 Task: Create a due date automation trigger when advanced on, on the tuesday of the week a card is due add fields with custom field "Resume" set to a date more than 1 days ago at 11:00 AM.
Action: Mouse moved to (1213, 94)
Screenshot: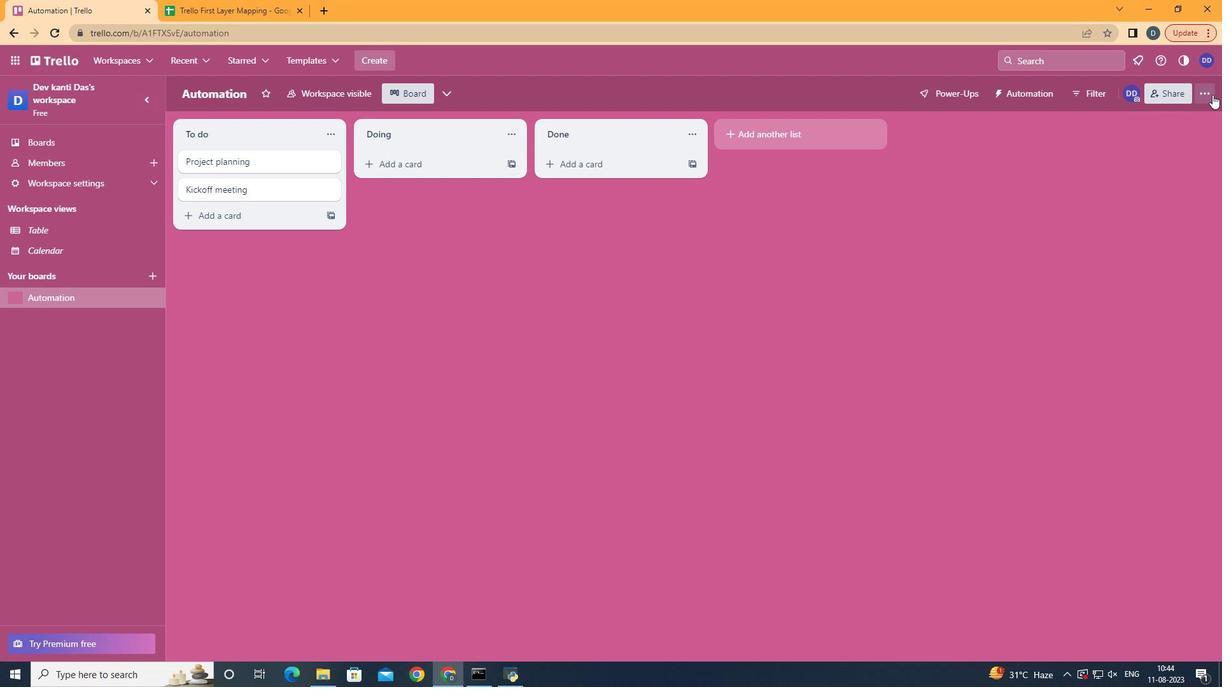 
Action: Mouse pressed left at (1213, 94)
Screenshot: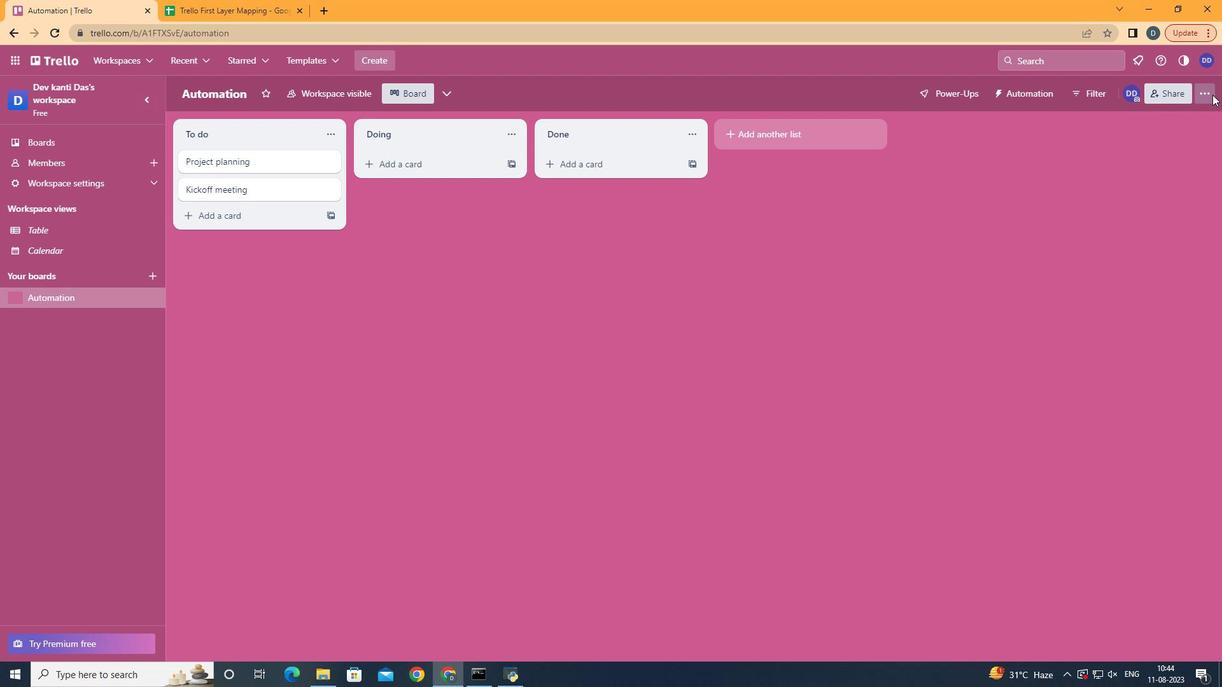 
Action: Mouse moved to (1118, 260)
Screenshot: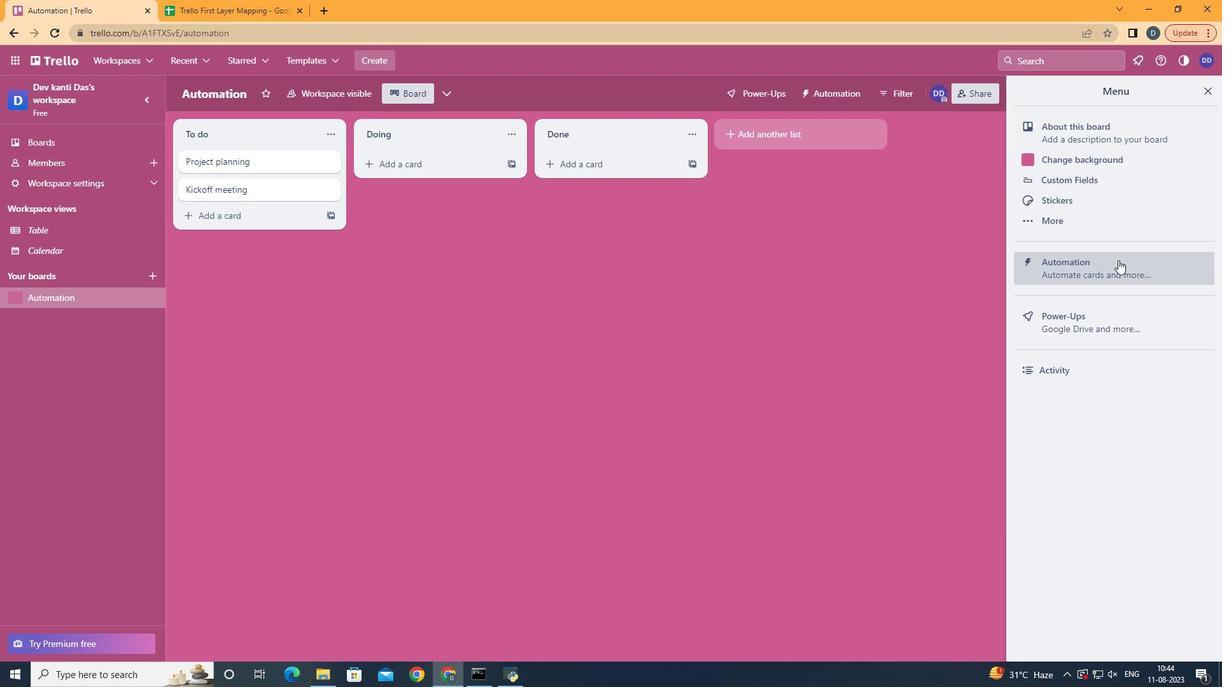 
Action: Mouse pressed left at (1118, 260)
Screenshot: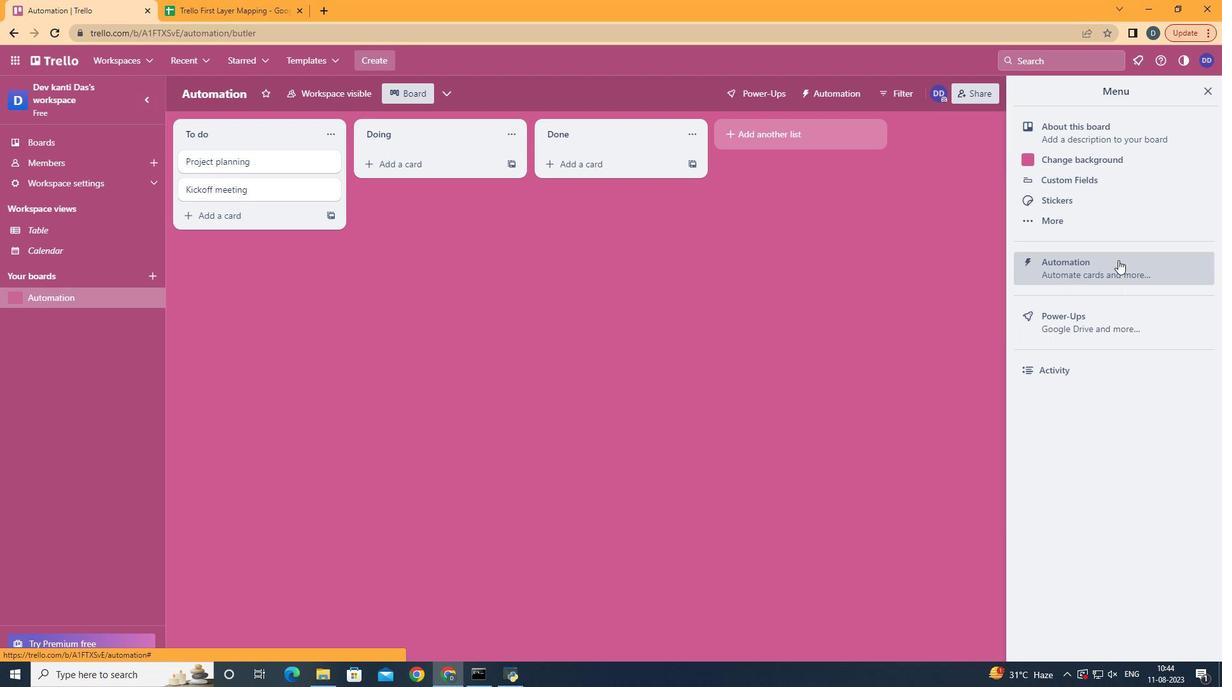
Action: Mouse moved to (236, 261)
Screenshot: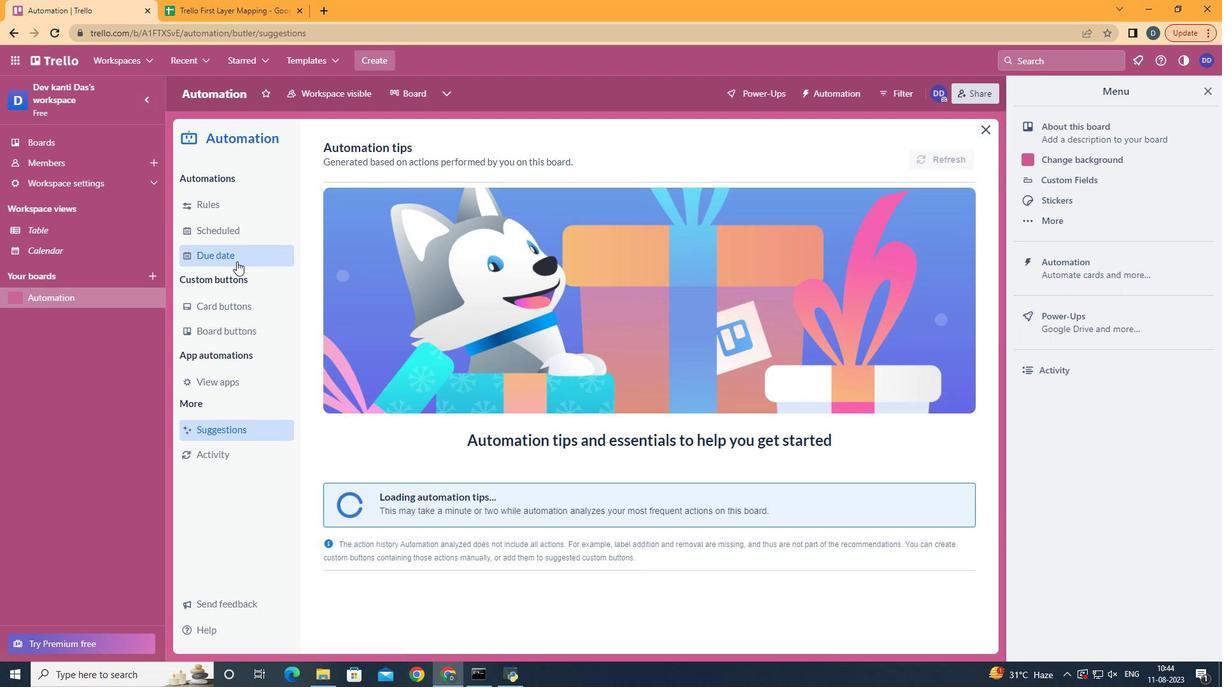
Action: Mouse pressed left at (236, 261)
Screenshot: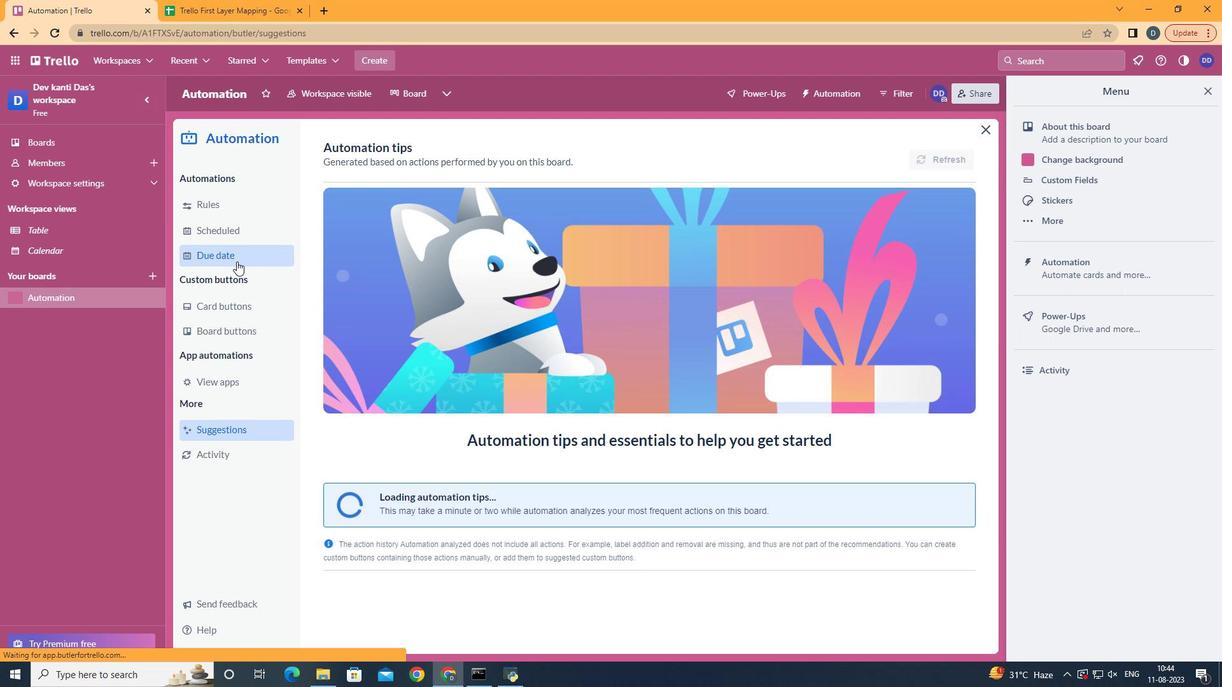 
Action: Mouse moved to (880, 149)
Screenshot: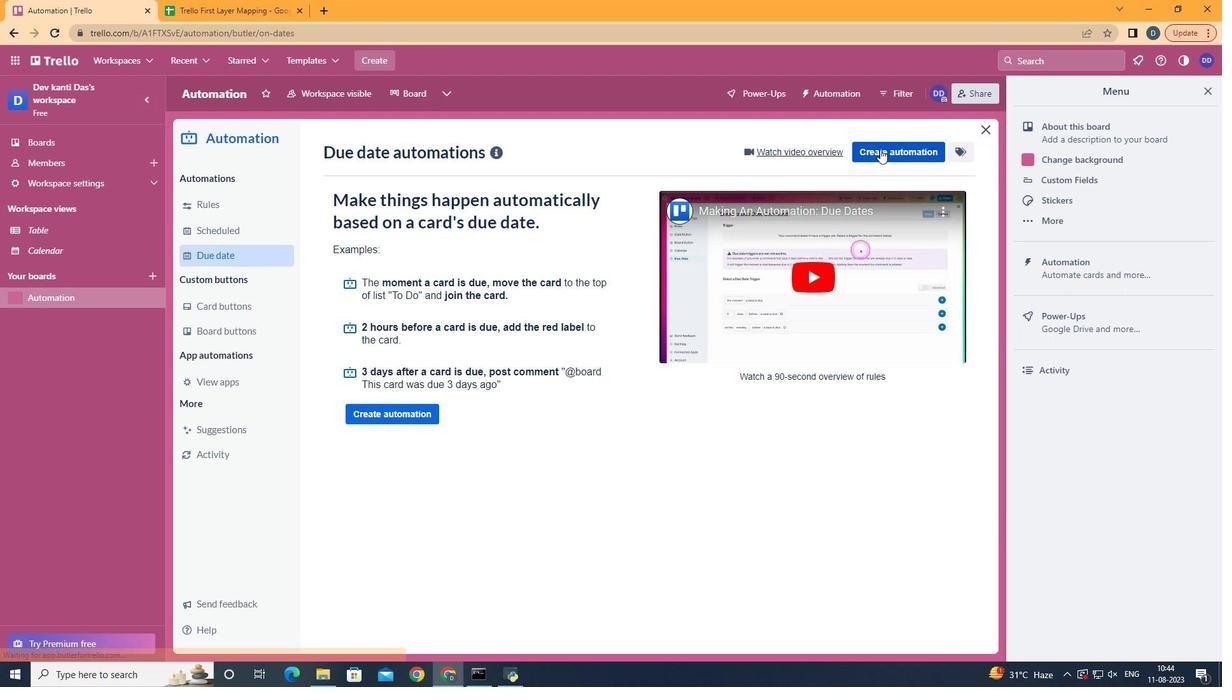 
Action: Mouse pressed left at (880, 149)
Screenshot: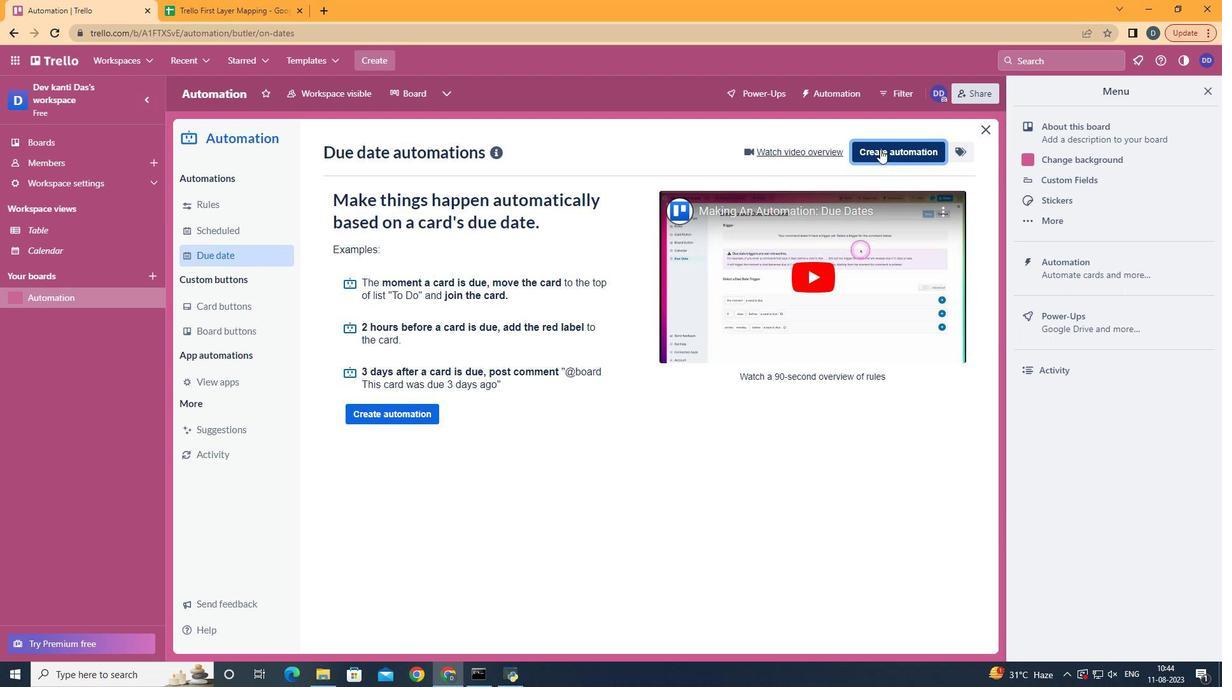 
Action: Mouse moved to (691, 273)
Screenshot: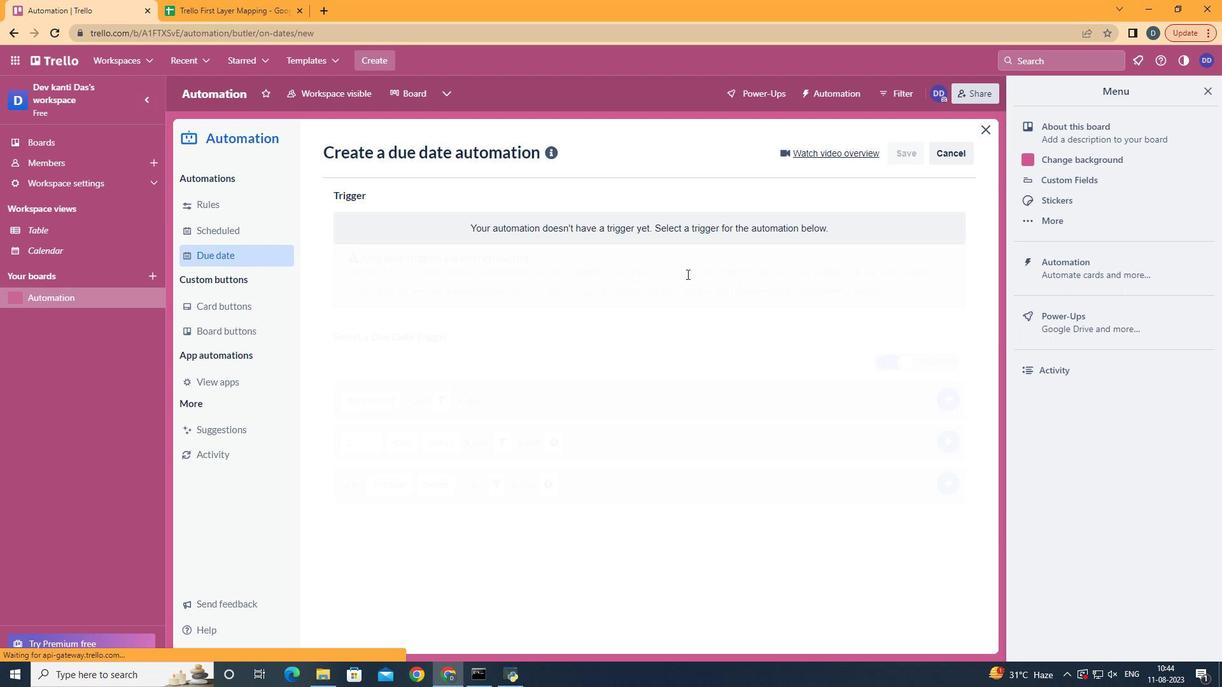 
Action: Mouse pressed left at (691, 273)
Screenshot: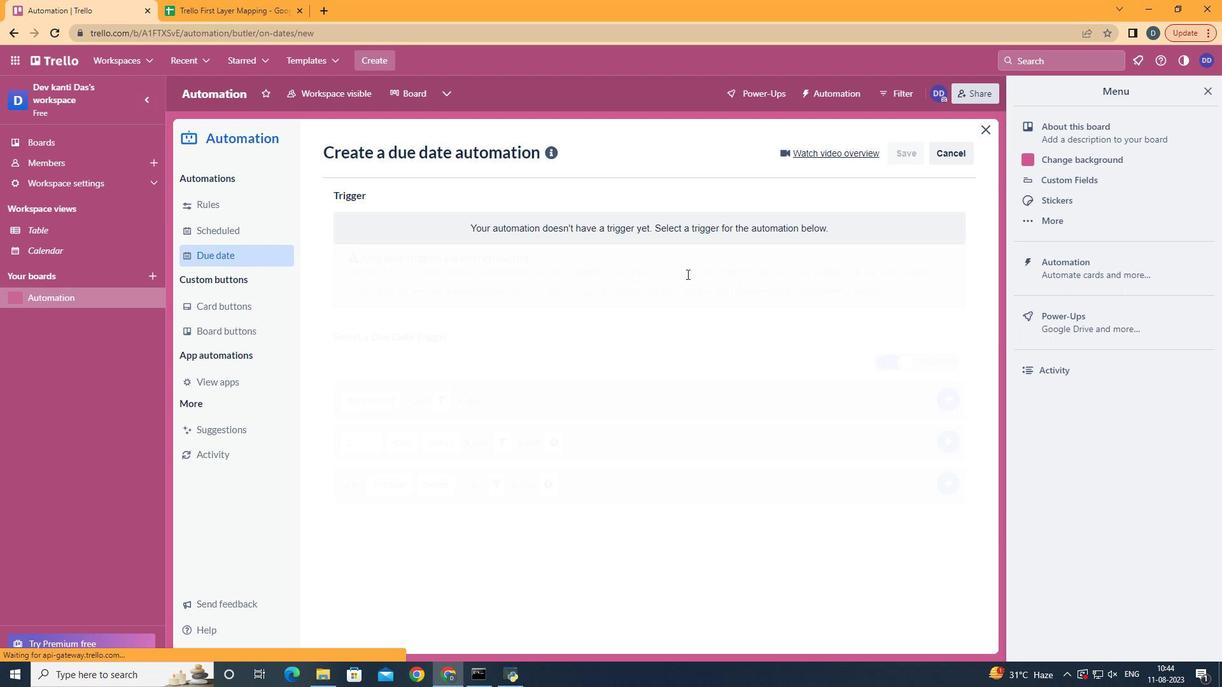 
Action: Mouse moved to (410, 354)
Screenshot: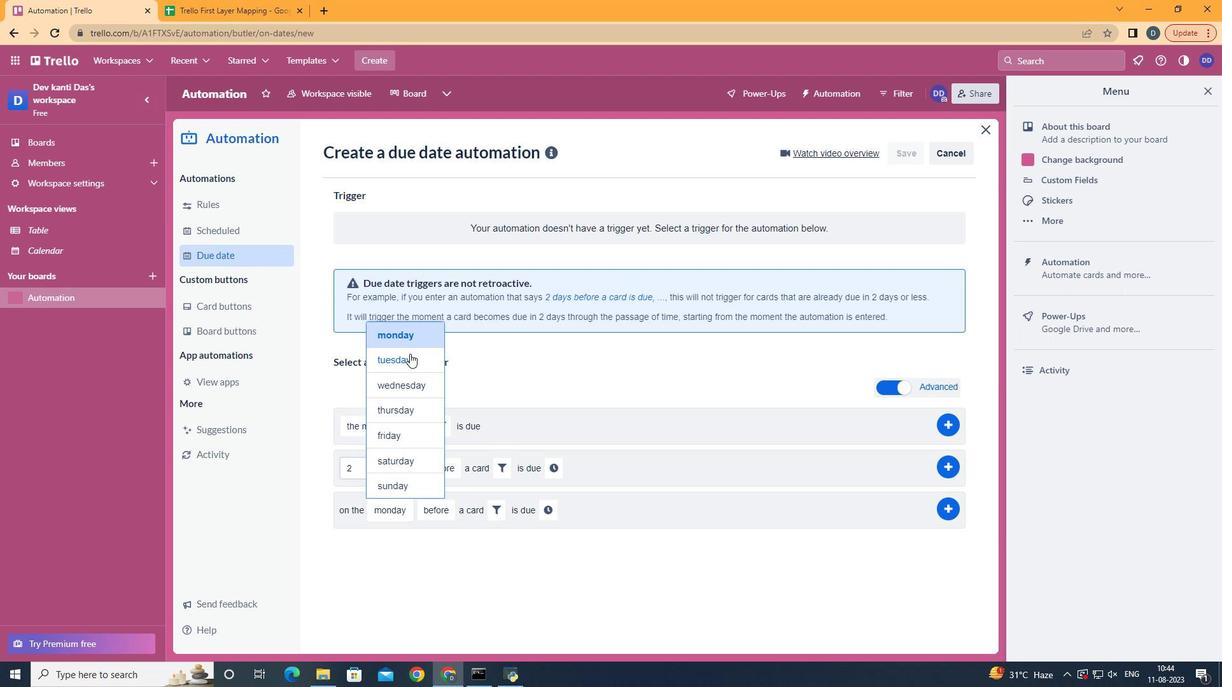
Action: Mouse pressed left at (410, 354)
Screenshot: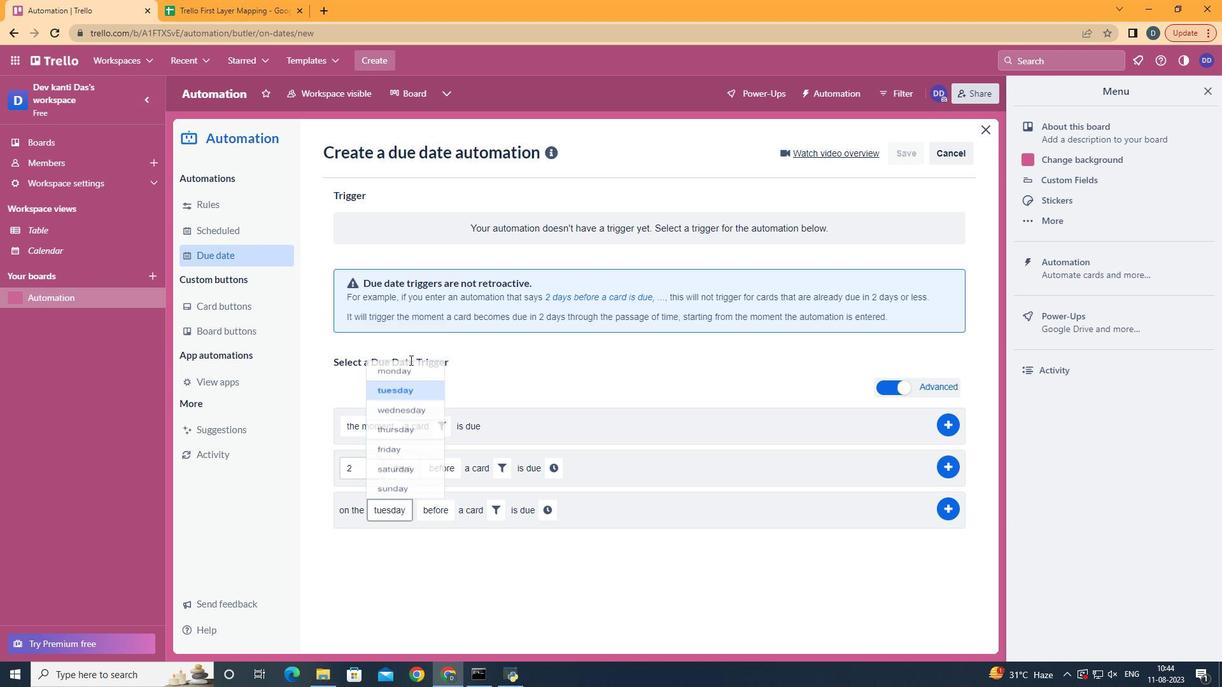 
Action: Mouse moved to (445, 582)
Screenshot: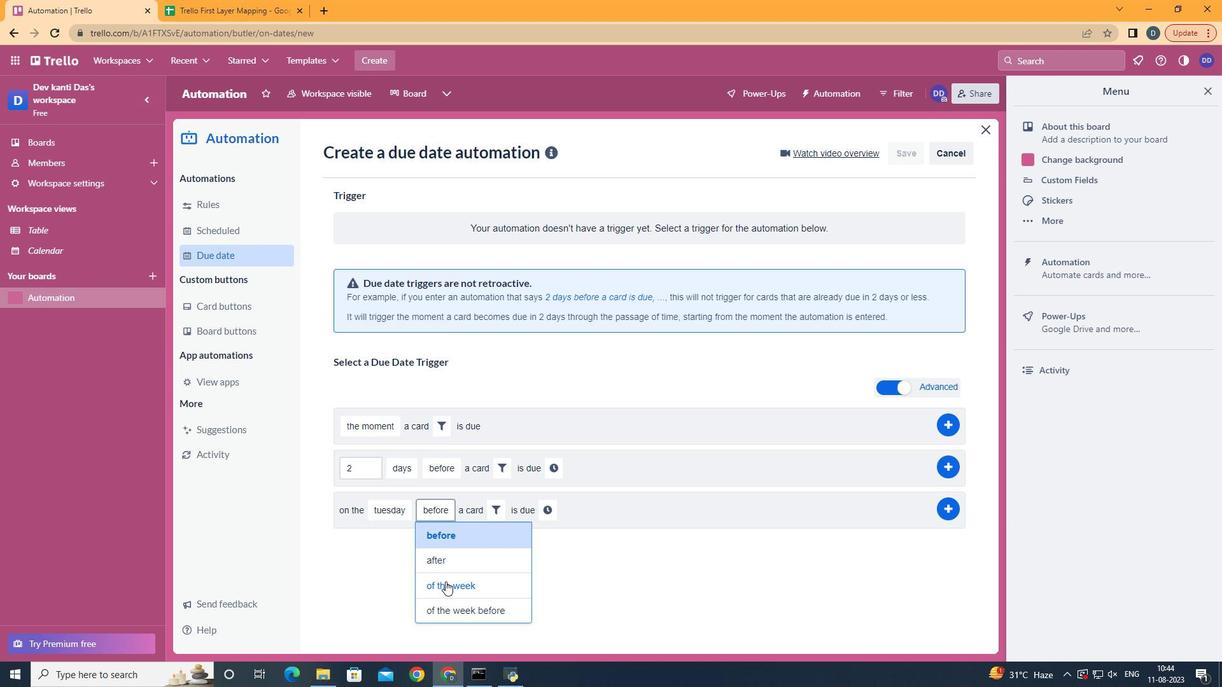 
Action: Mouse pressed left at (445, 582)
Screenshot: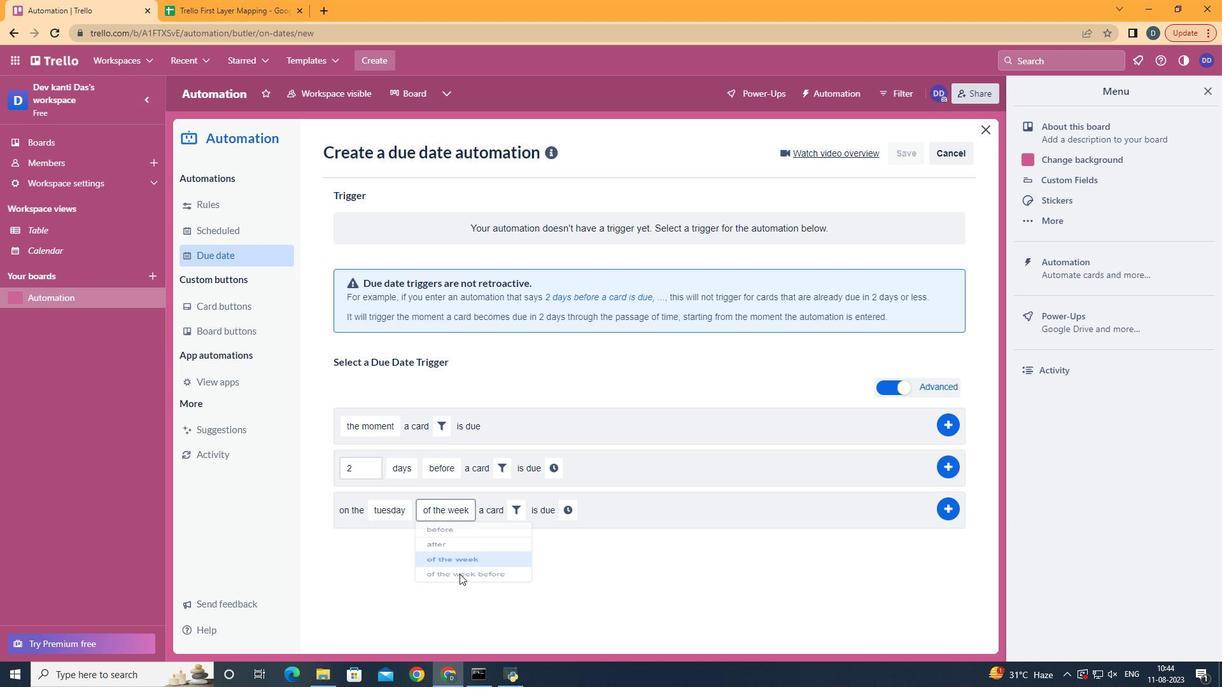 
Action: Mouse moved to (511, 505)
Screenshot: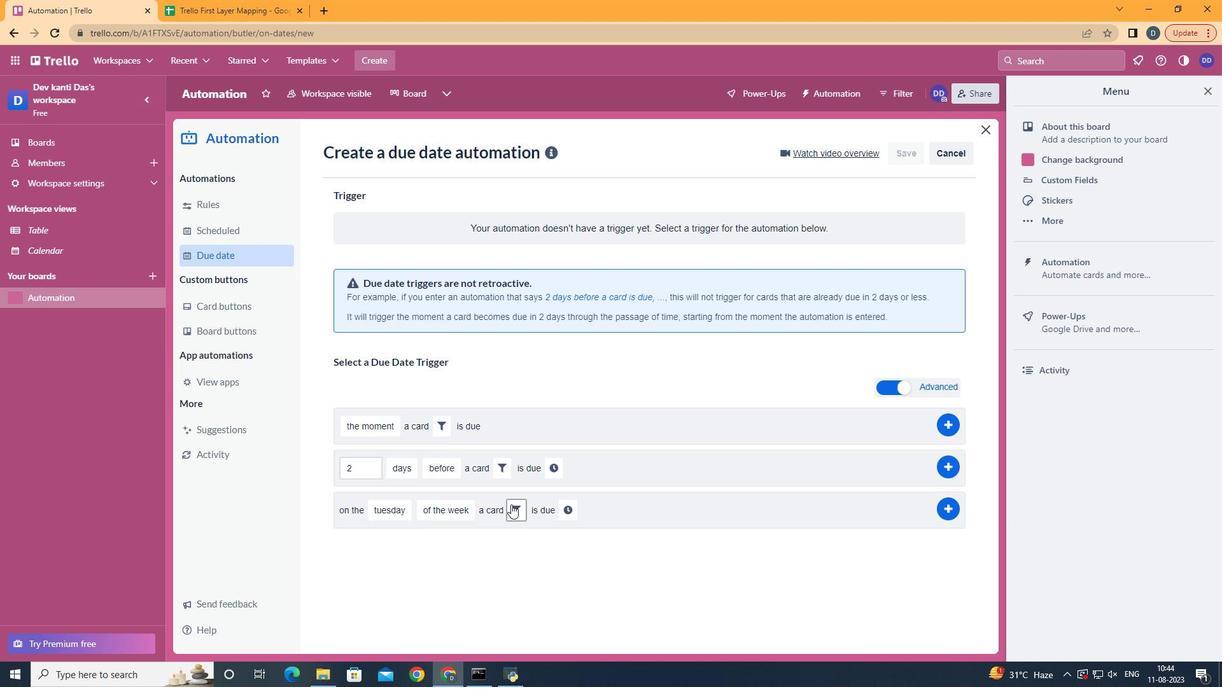 
Action: Mouse pressed left at (511, 505)
Screenshot: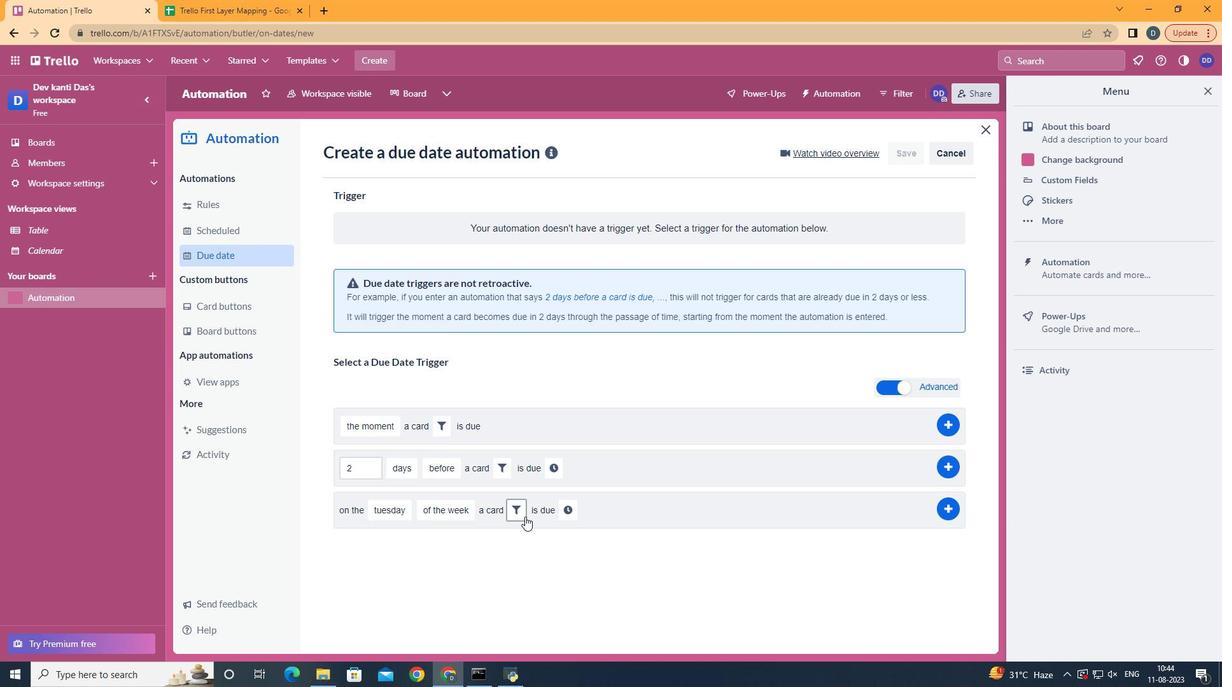 
Action: Mouse moved to (732, 545)
Screenshot: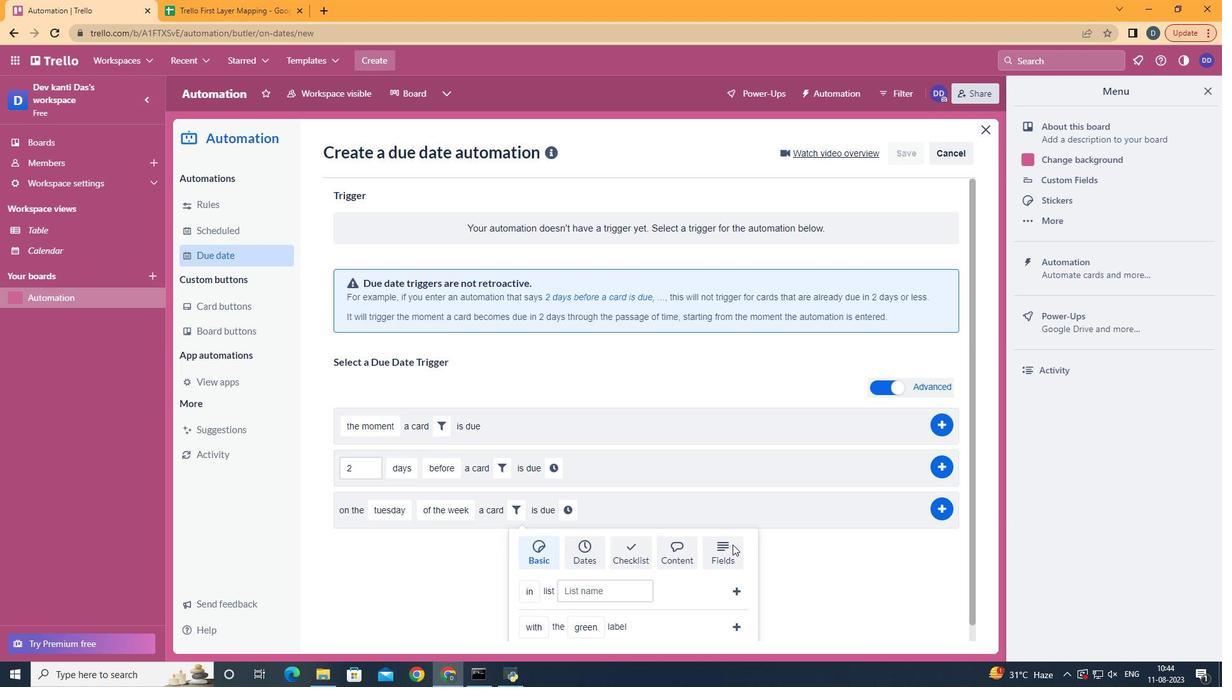 
Action: Mouse pressed left at (732, 545)
Screenshot: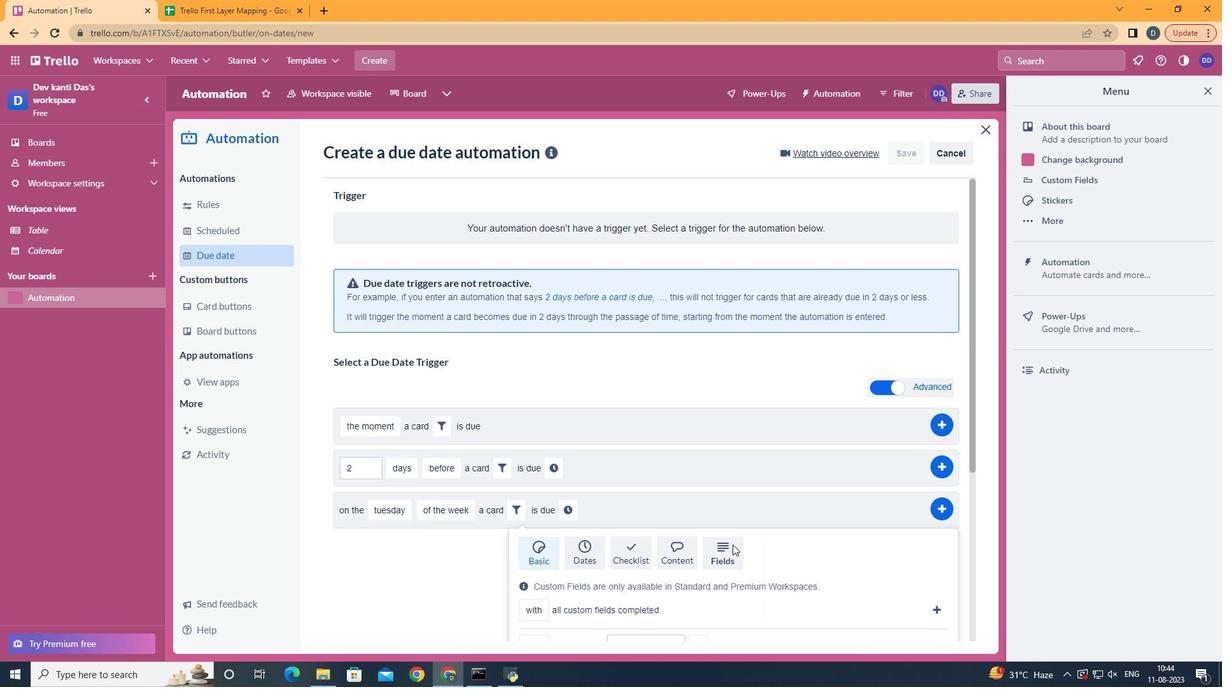 
Action: Mouse moved to (732, 545)
Screenshot: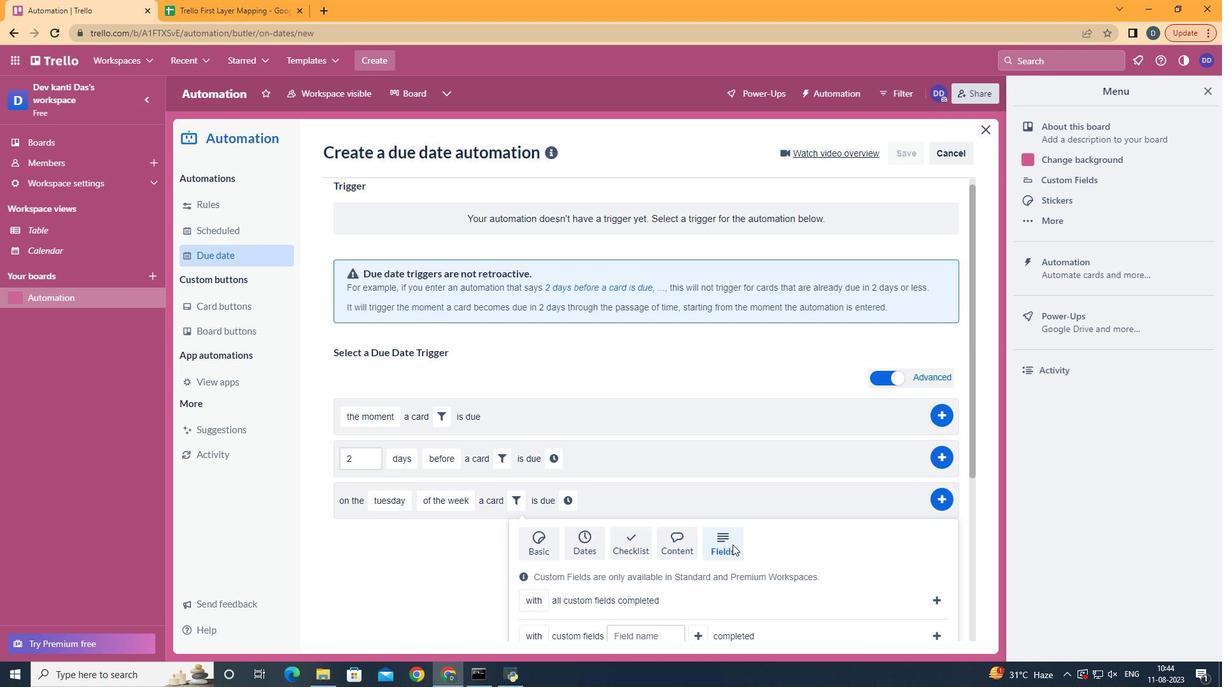 
Action: Mouse scrolled (732, 544) with delta (0, 0)
Screenshot: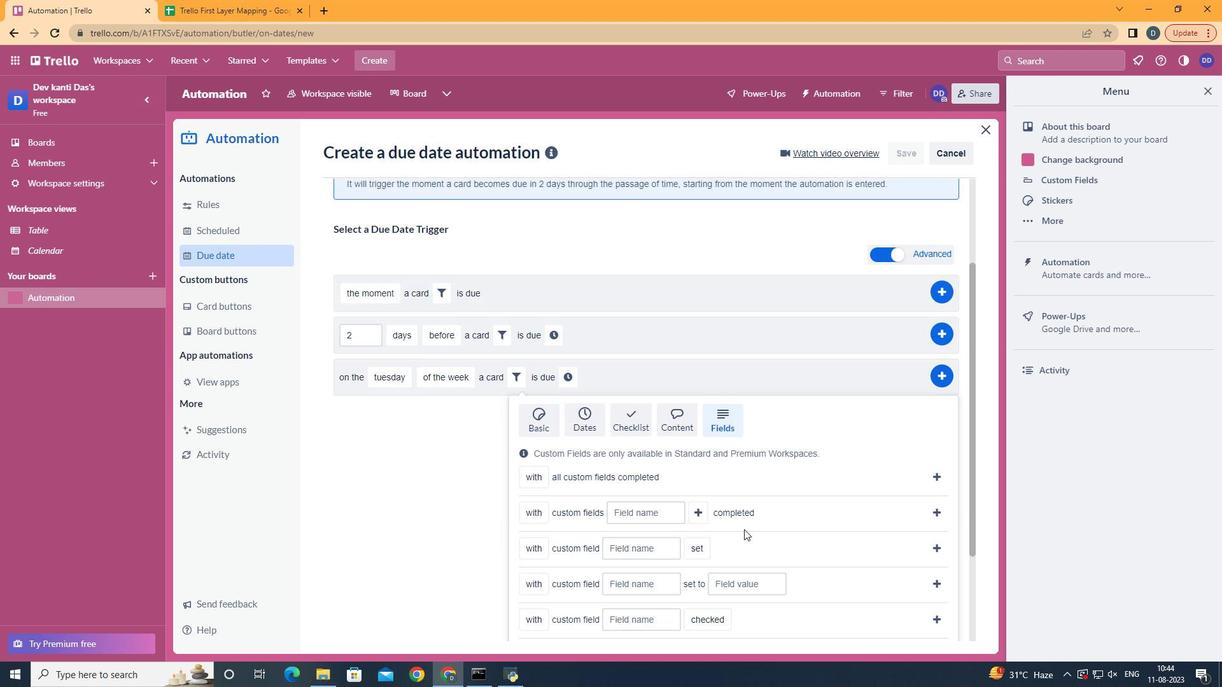 
Action: Mouse scrolled (732, 544) with delta (0, 0)
Screenshot: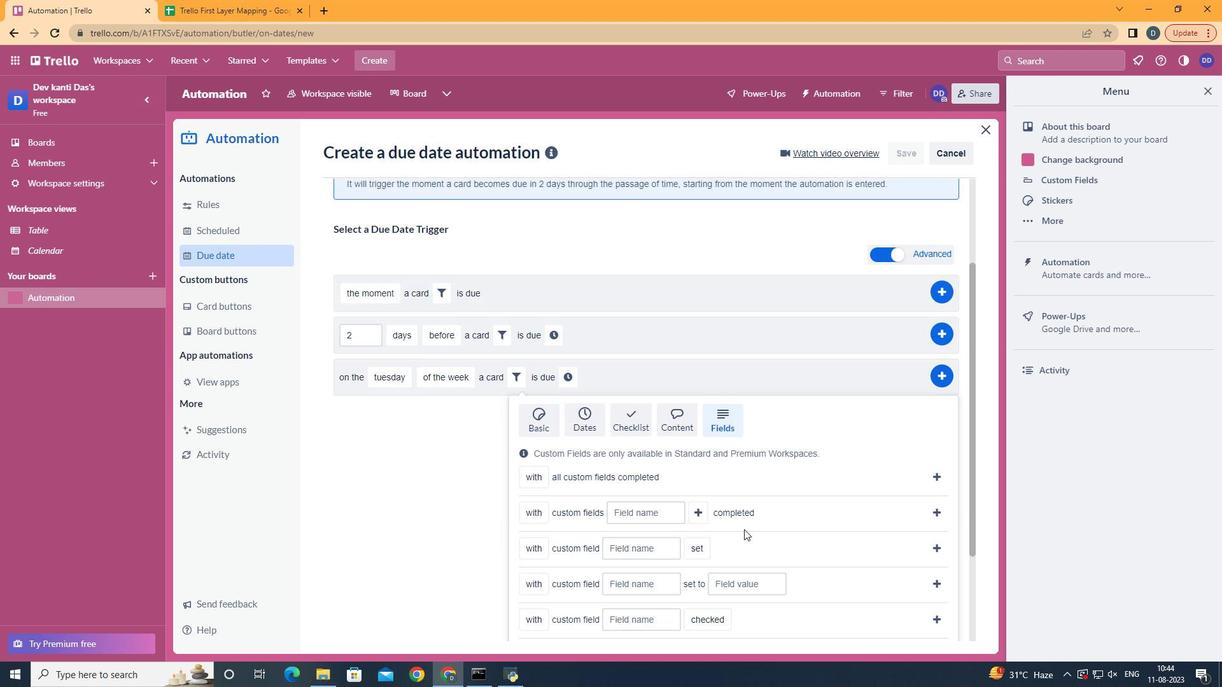
Action: Mouse scrolled (732, 544) with delta (0, 0)
Screenshot: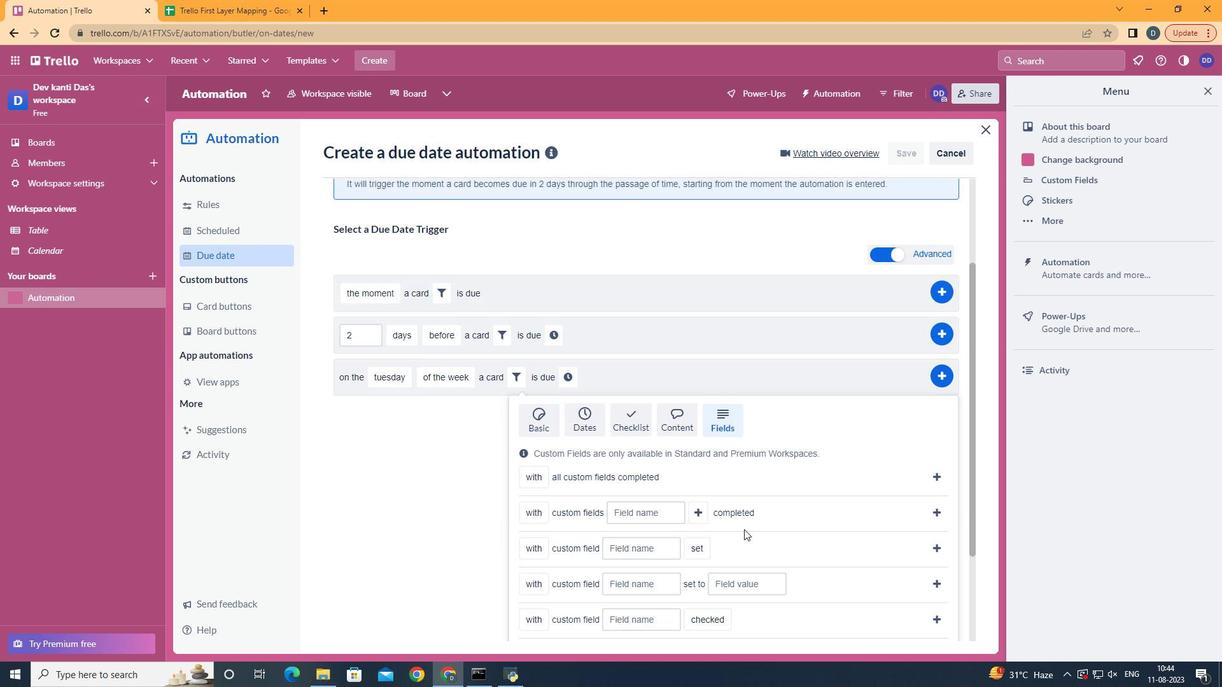 
Action: Mouse scrolled (732, 544) with delta (0, 0)
Screenshot: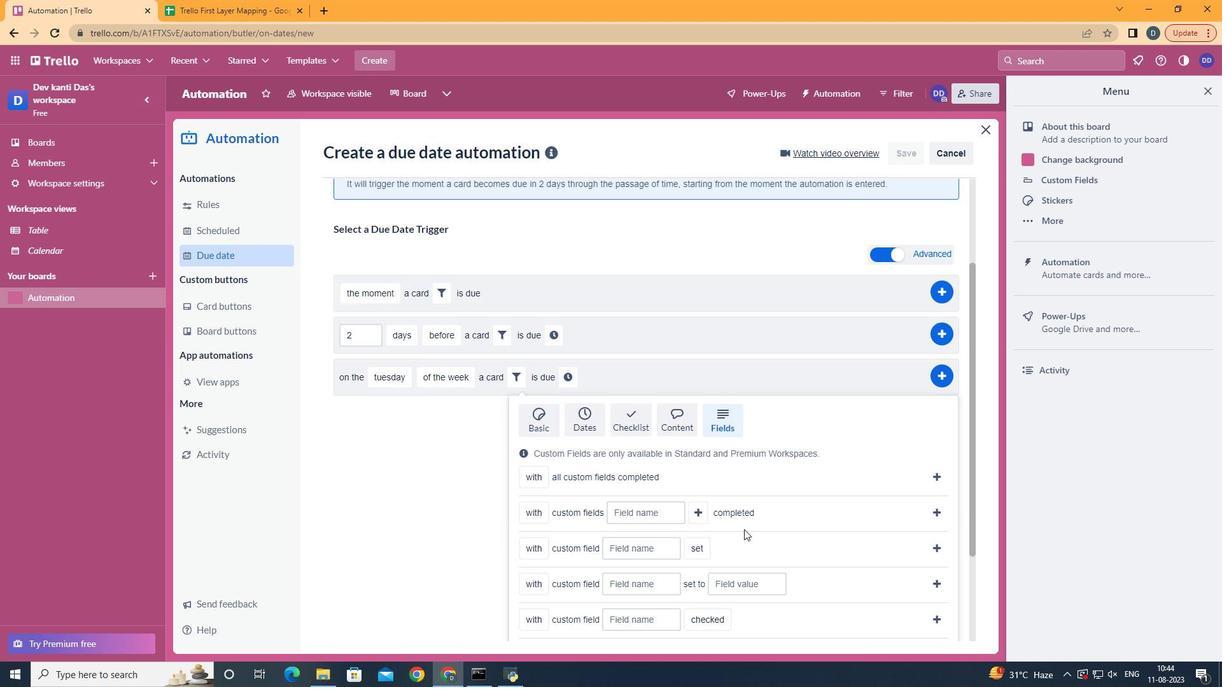 
Action: Mouse scrolled (732, 544) with delta (0, 0)
Screenshot: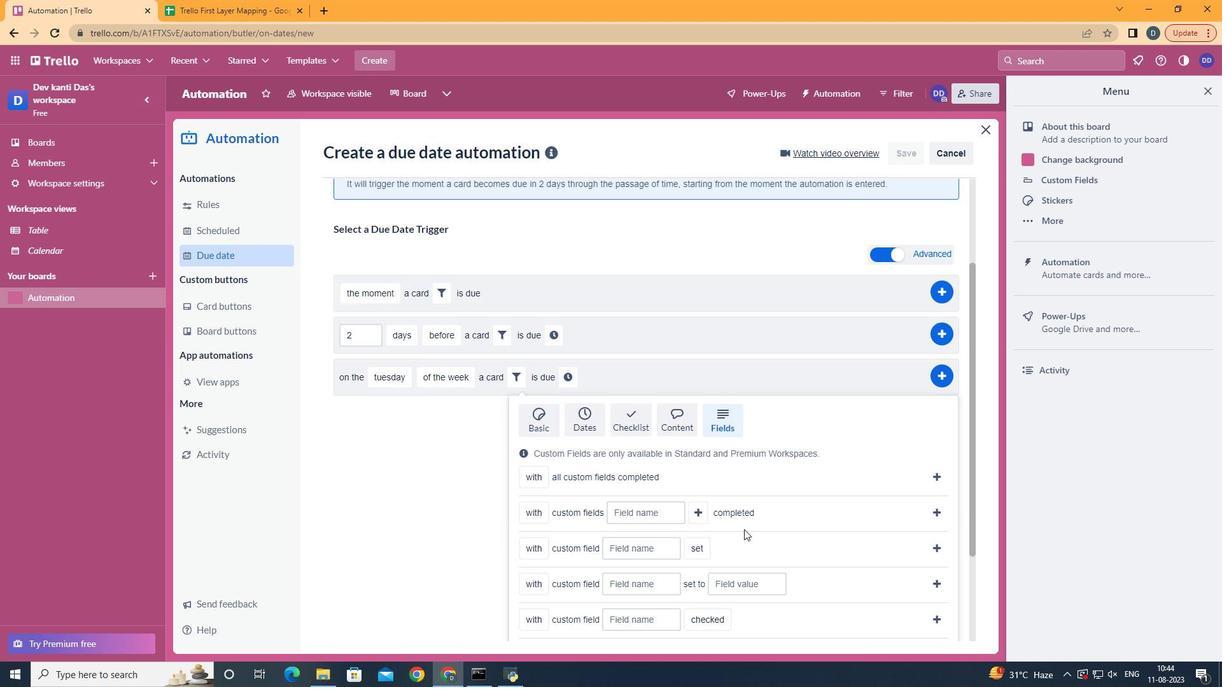 
Action: Mouse scrolled (732, 544) with delta (0, 0)
Screenshot: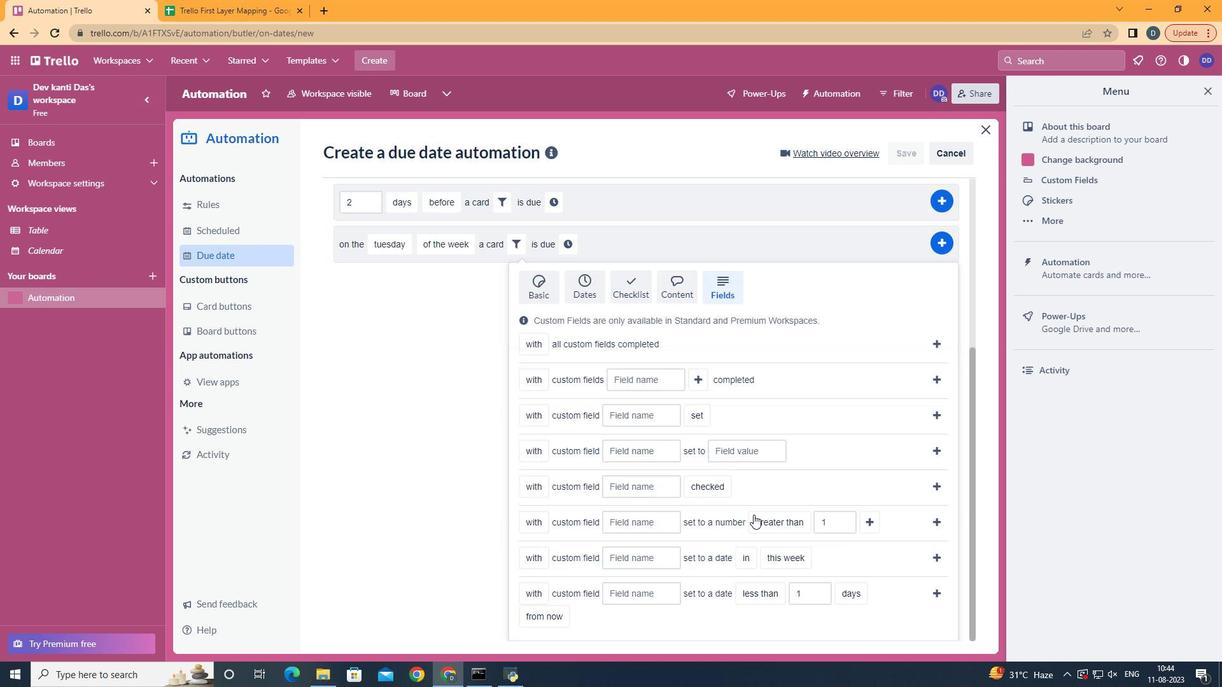 
Action: Mouse moved to (646, 587)
Screenshot: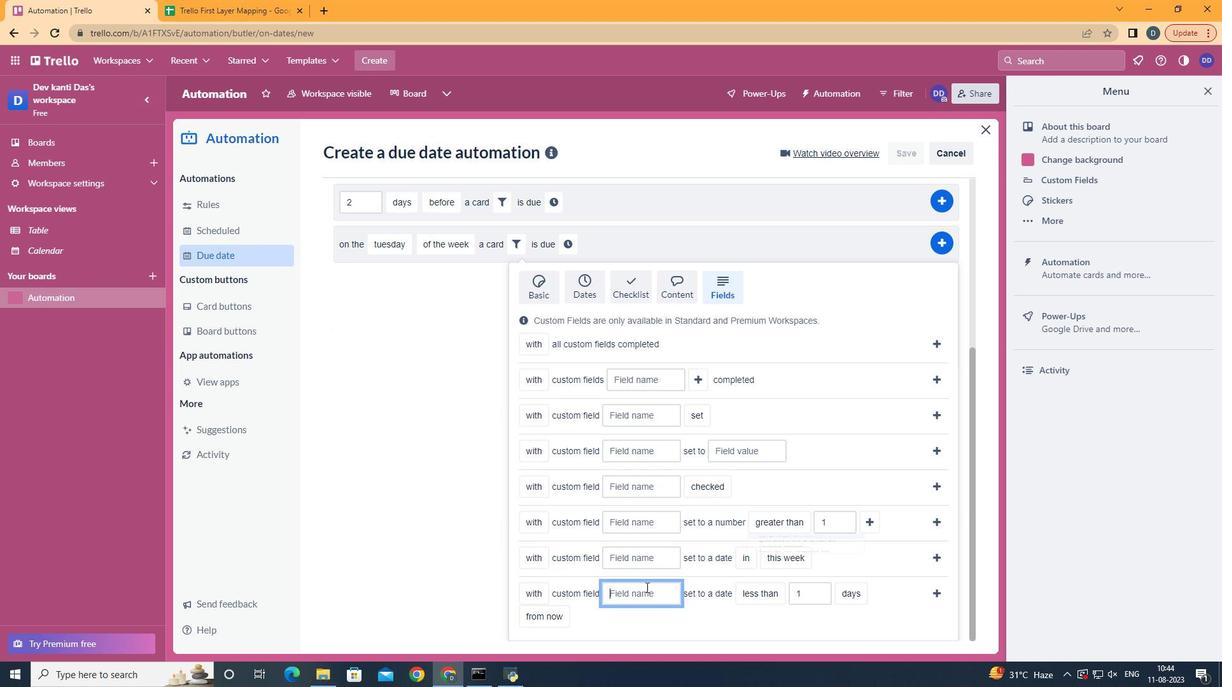 
Action: Mouse pressed left at (646, 587)
Screenshot: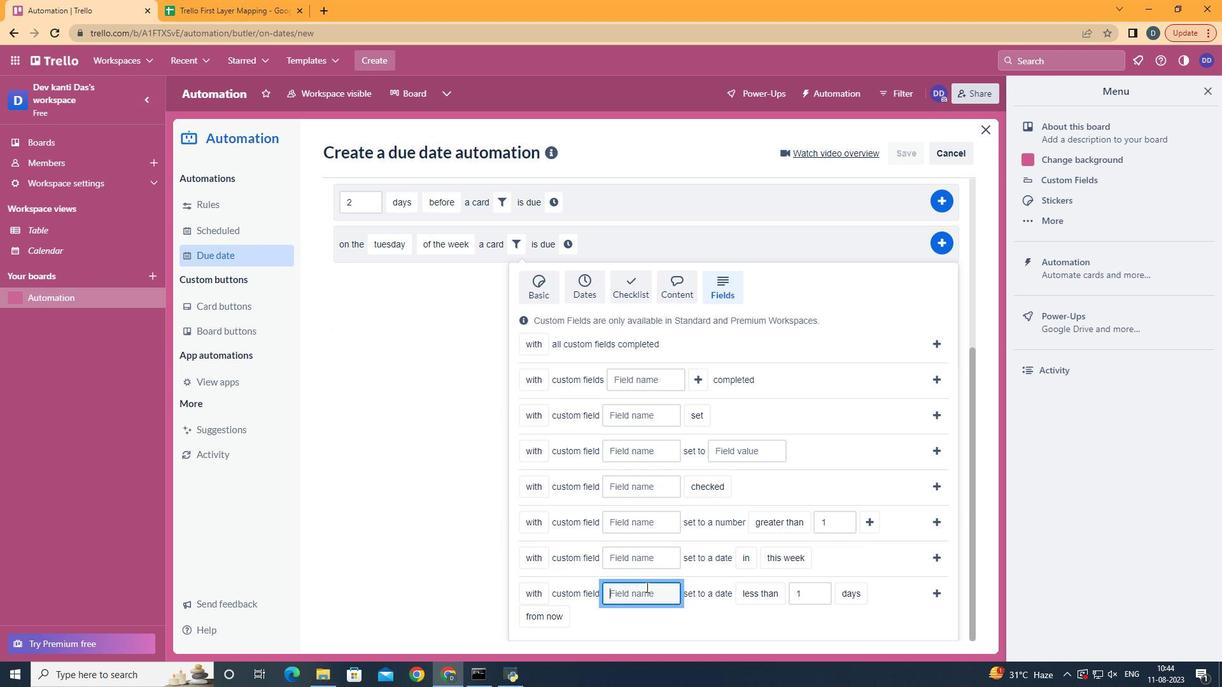 
Action: Key pressed <Key.shift>Resume
Screenshot: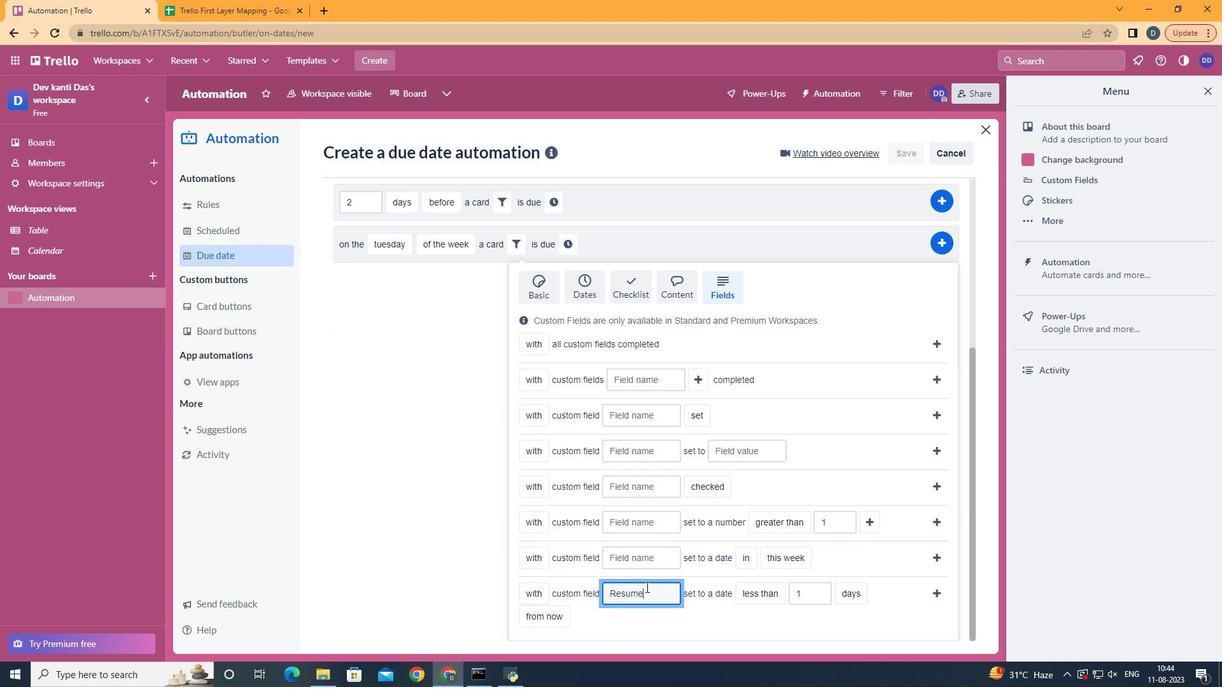 
Action: Mouse moved to (555, 598)
Screenshot: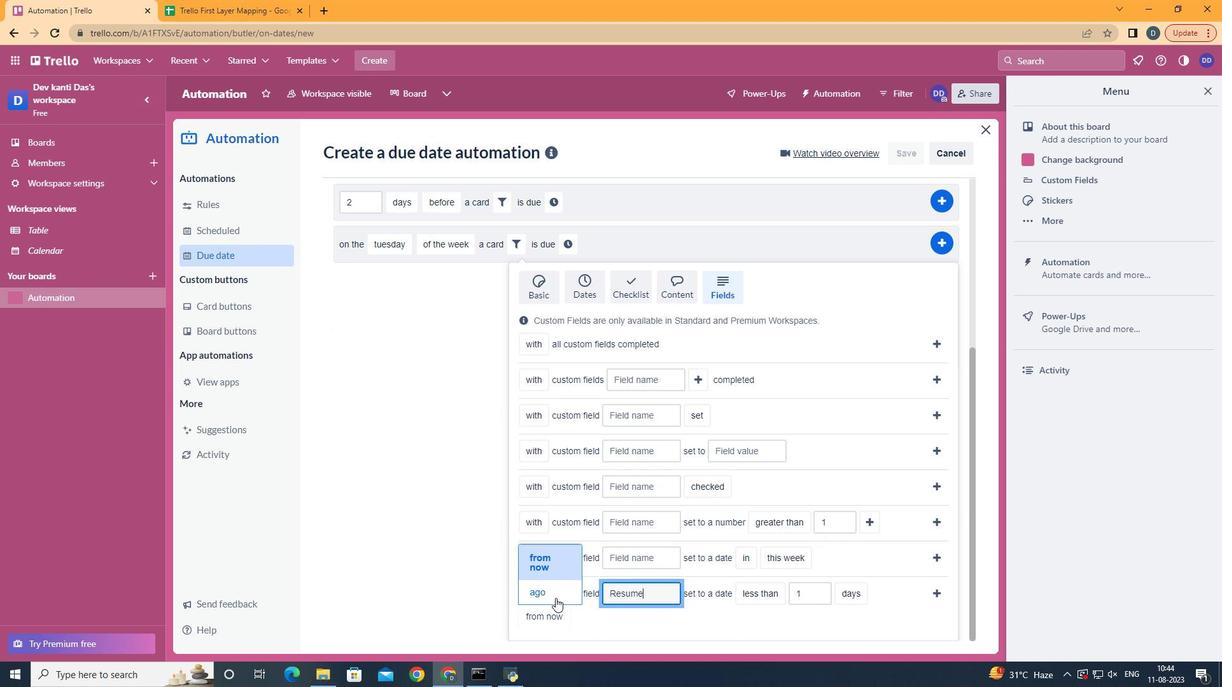 
Action: Mouse pressed left at (555, 598)
Screenshot: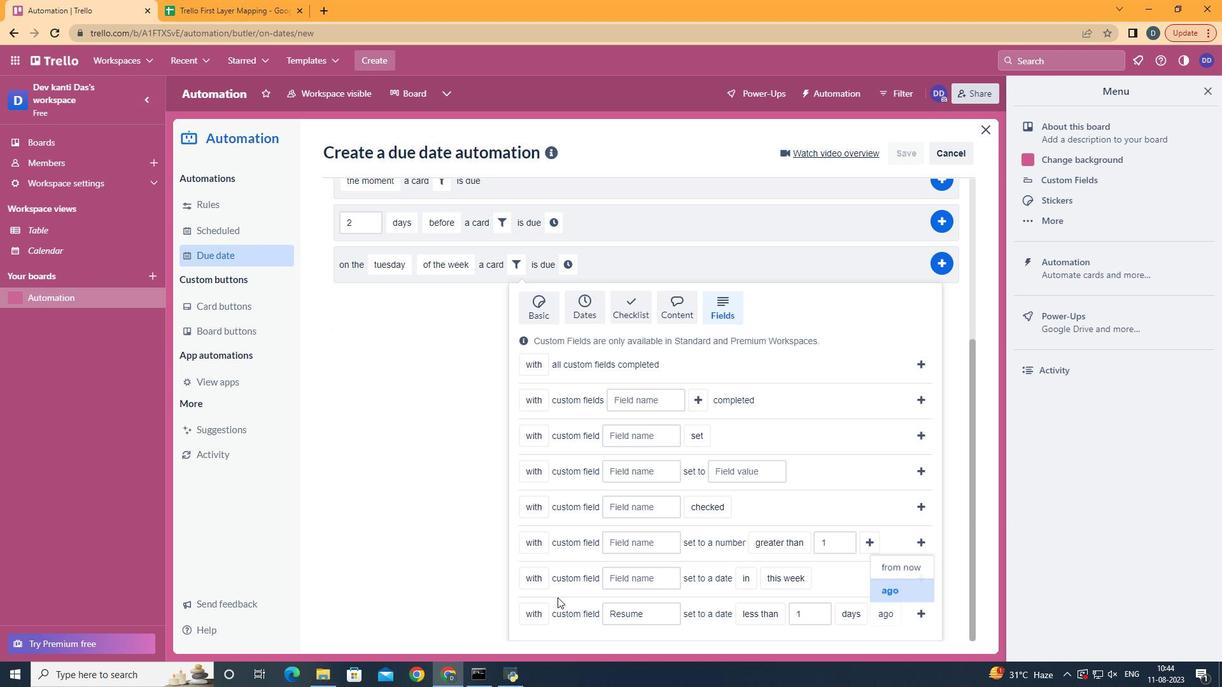 
Action: Mouse moved to (919, 614)
Screenshot: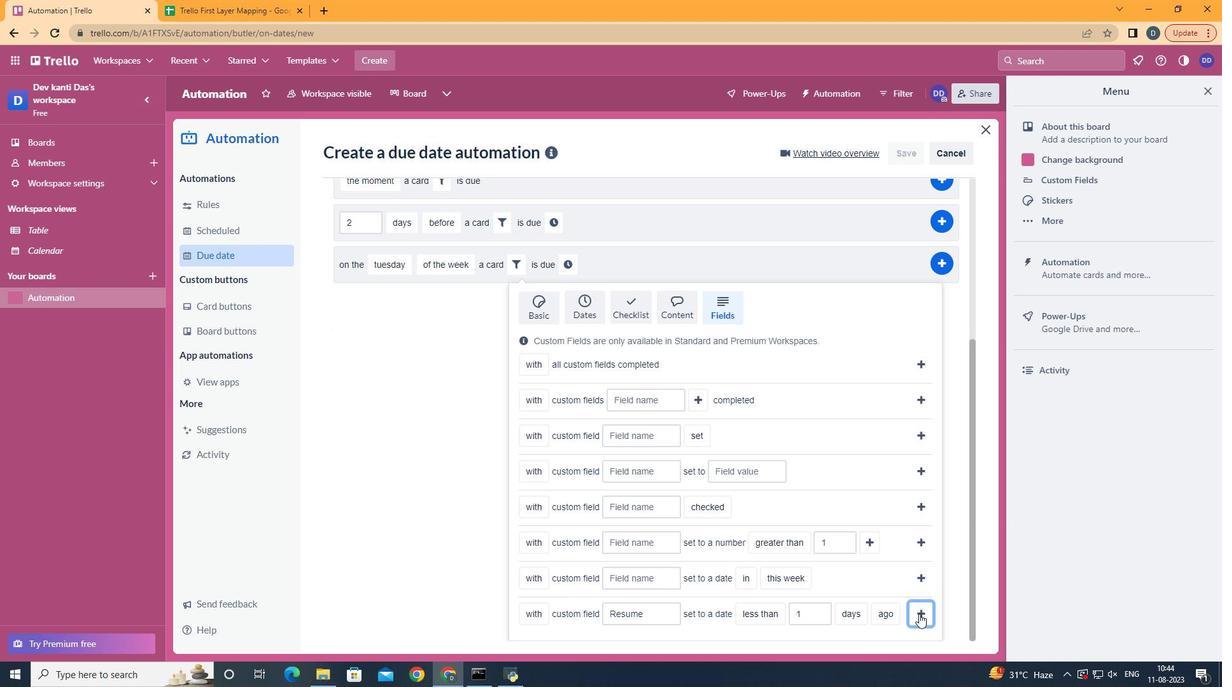 
Action: Mouse pressed left at (919, 614)
Screenshot: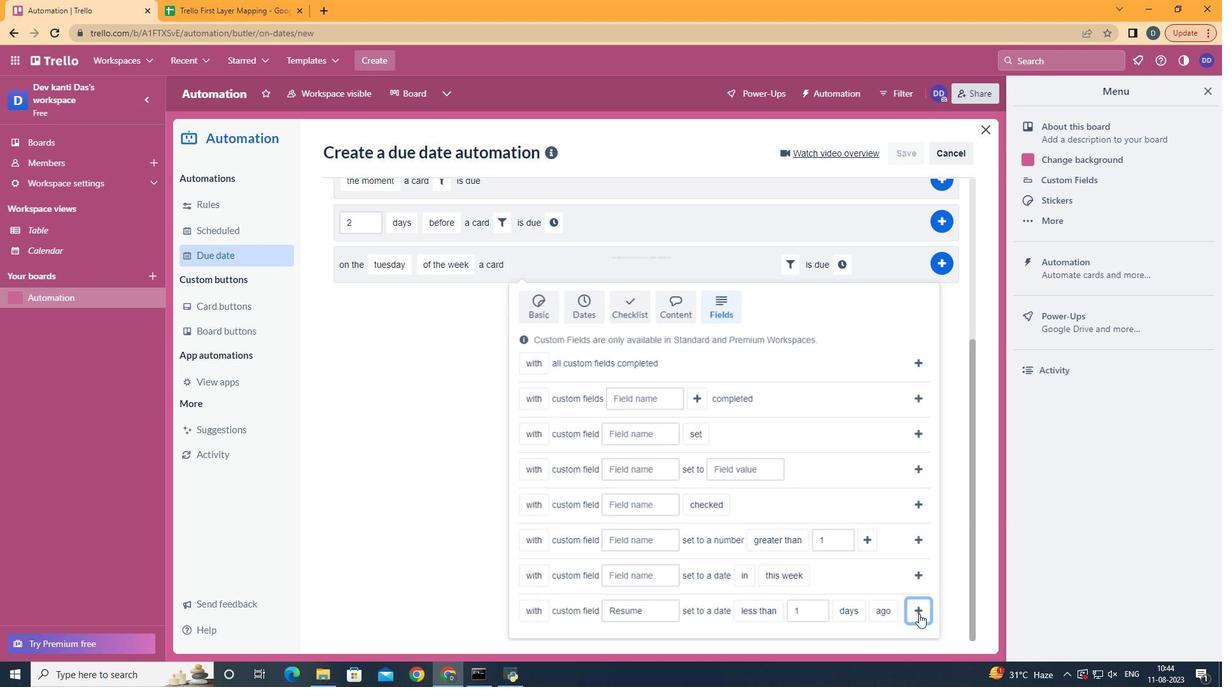 
Action: Mouse moved to (848, 513)
Screenshot: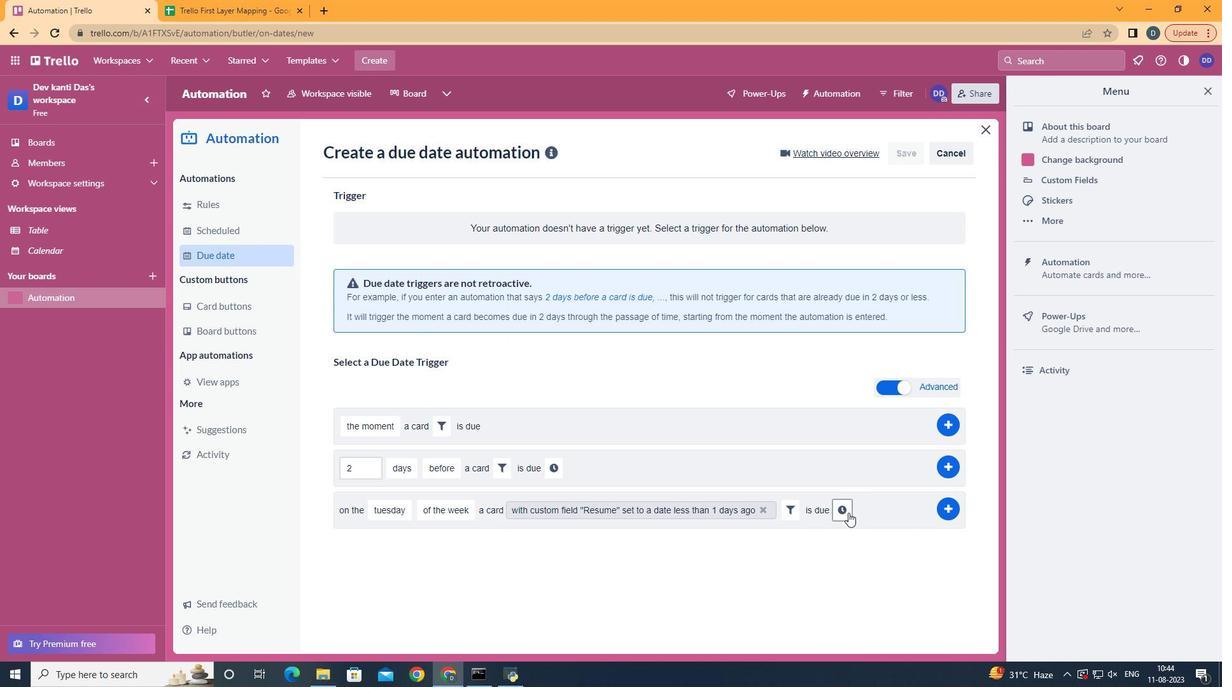 
Action: Mouse pressed left at (848, 513)
Screenshot: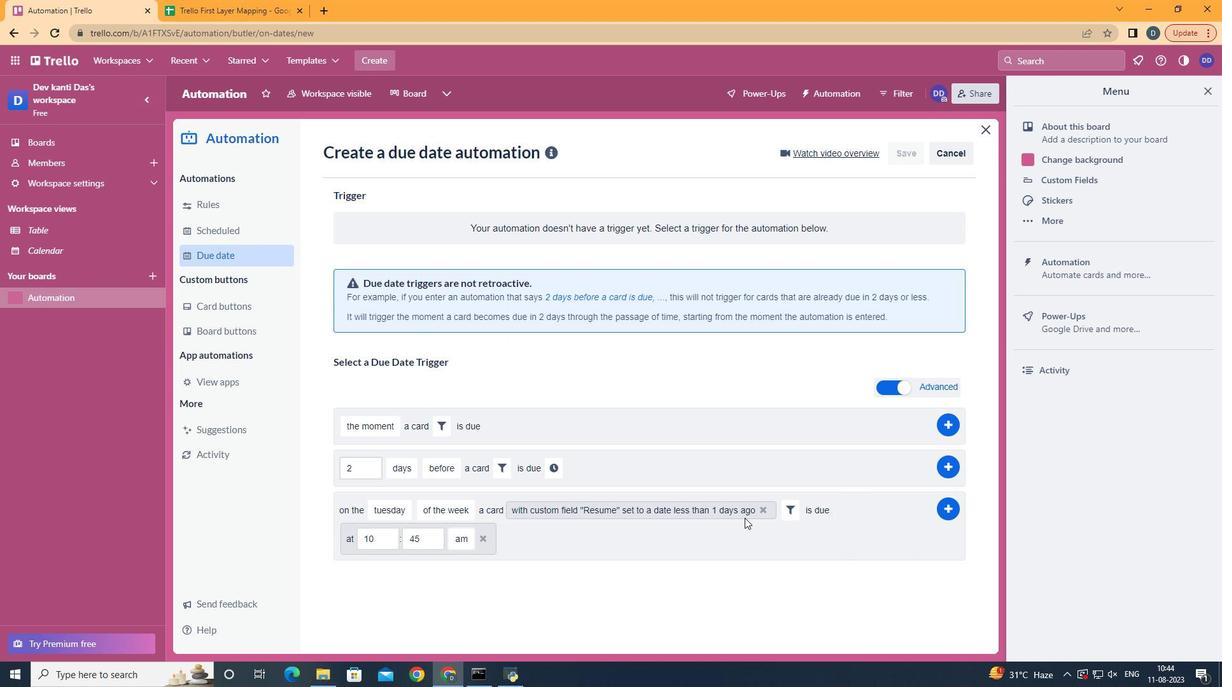
Action: Mouse moved to (387, 537)
Screenshot: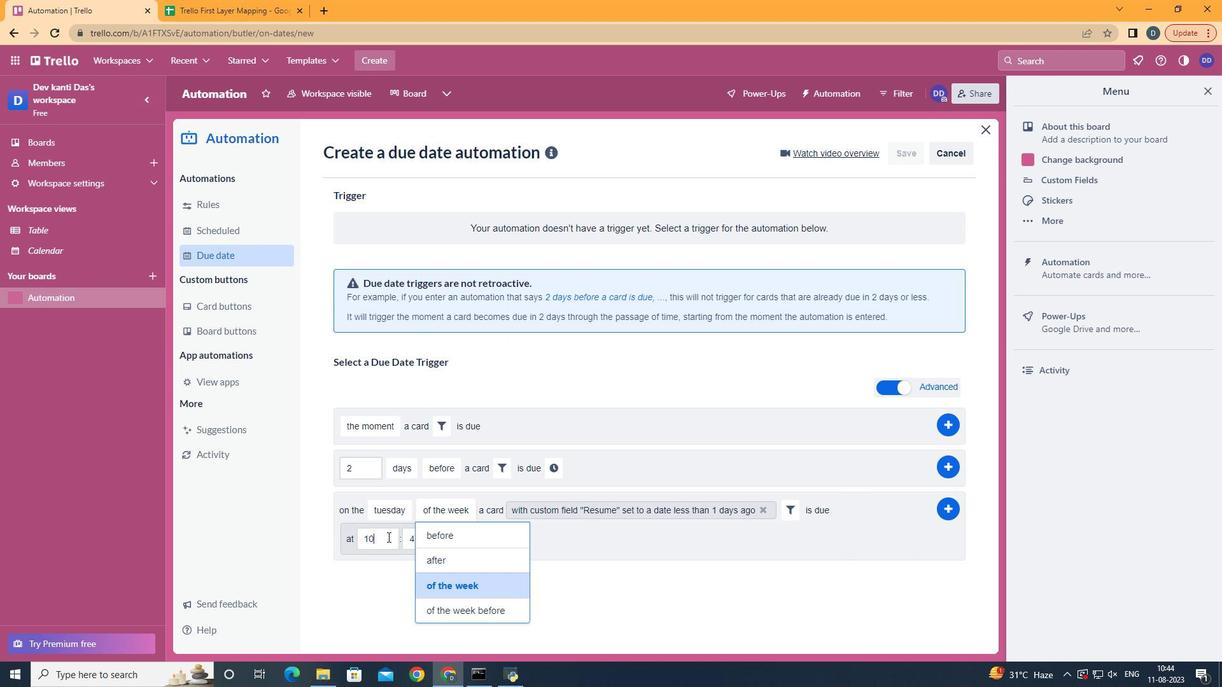 
Action: Mouse pressed left at (387, 537)
Screenshot: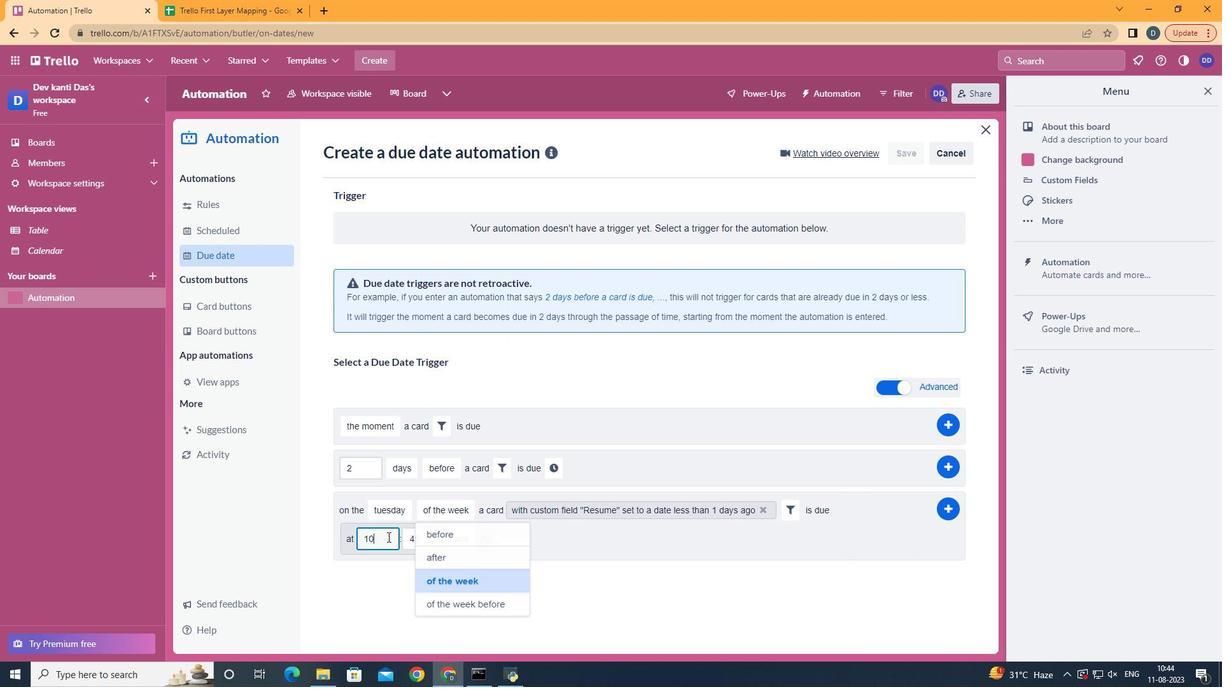 
Action: Mouse moved to (387, 537)
Screenshot: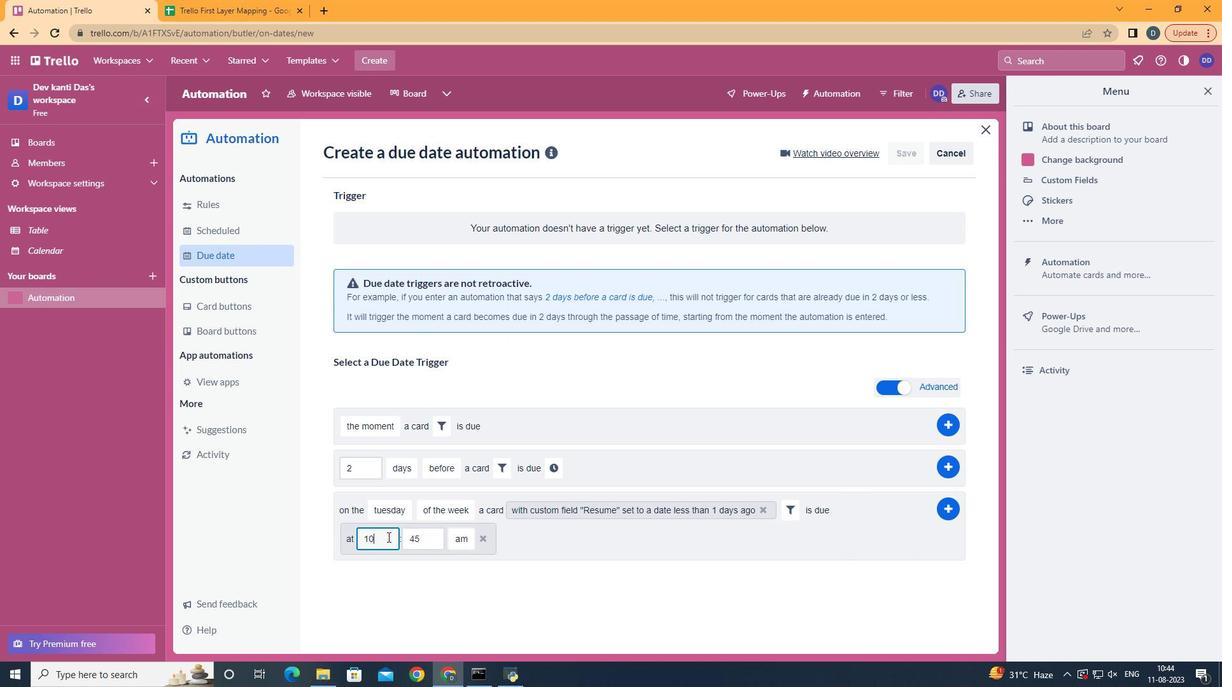 
Action: Key pressed <Key.backspace>1
Screenshot: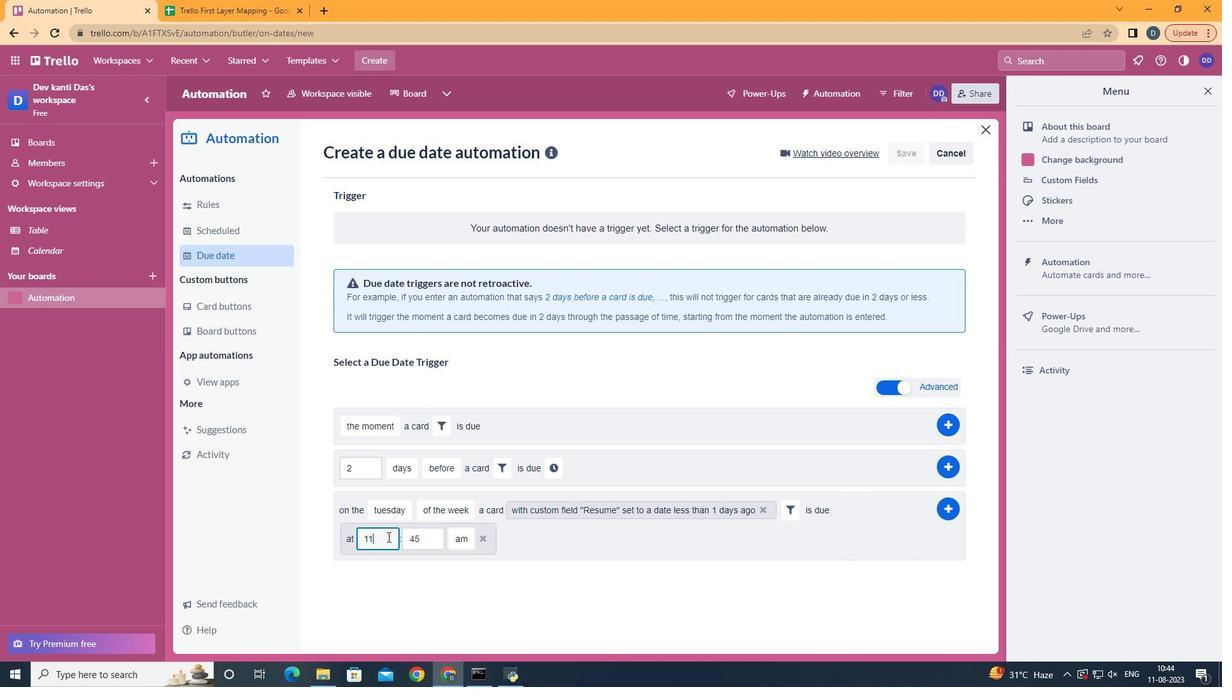 
Action: Mouse moved to (426, 534)
Screenshot: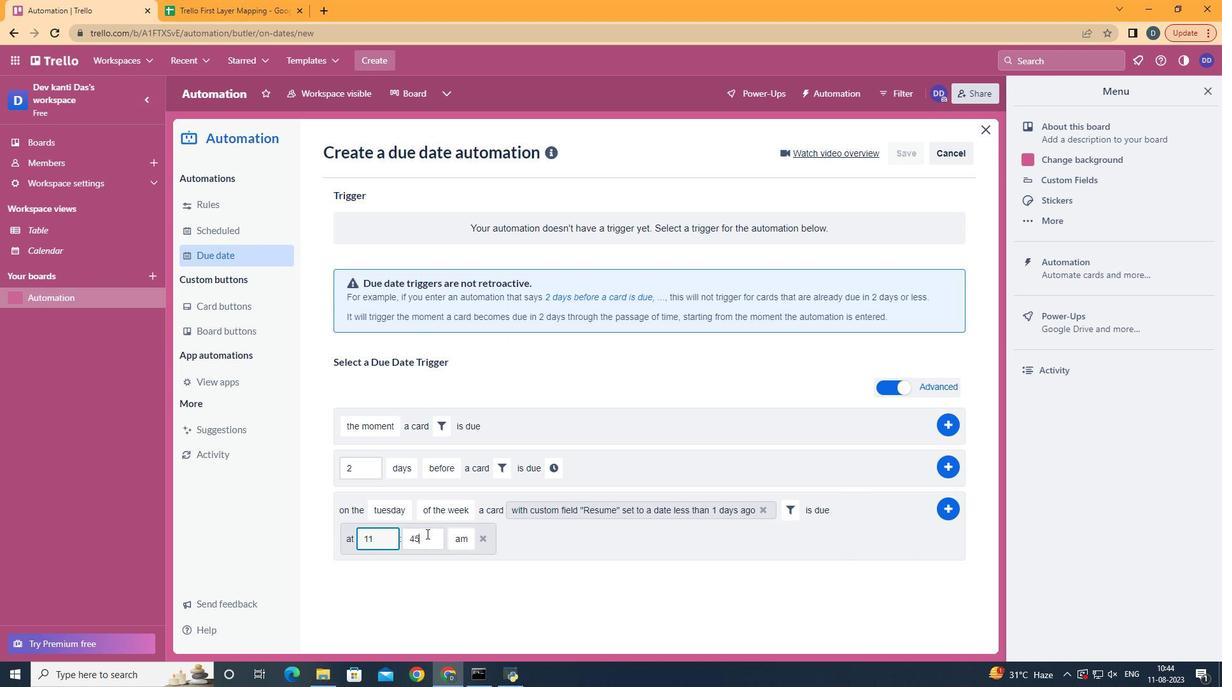 
Action: Mouse pressed left at (426, 534)
Screenshot: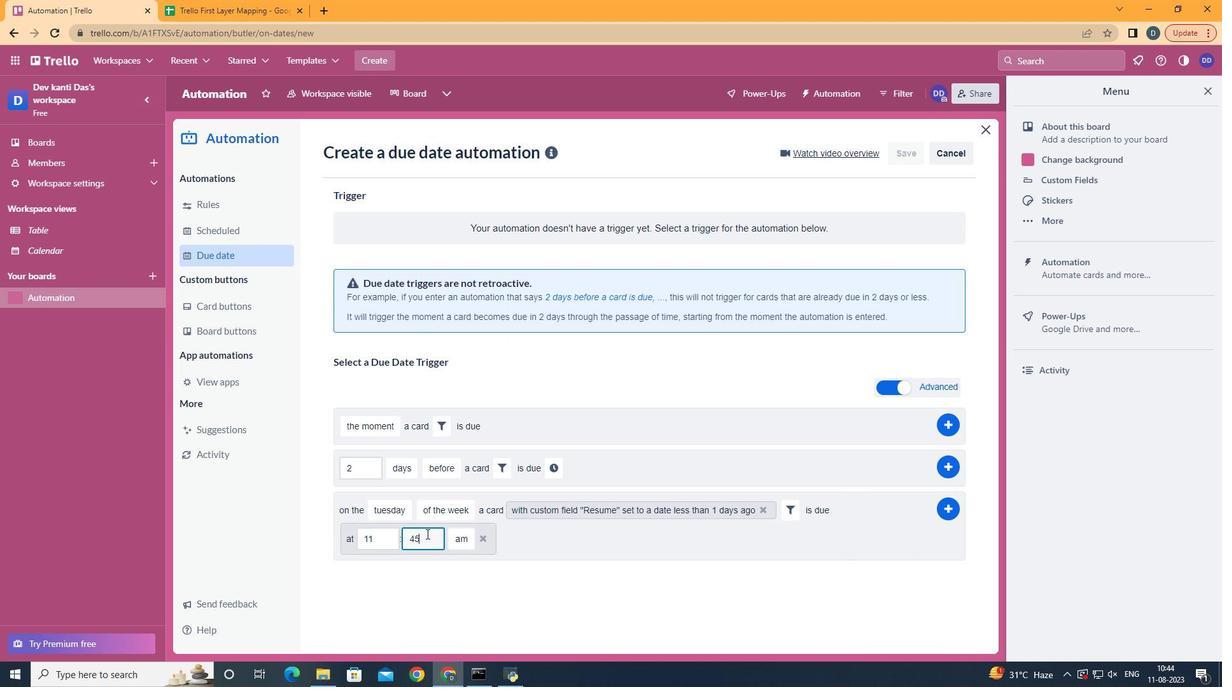
Action: Key pressed <Key.backspace><Key.backspace>00
Screenshot: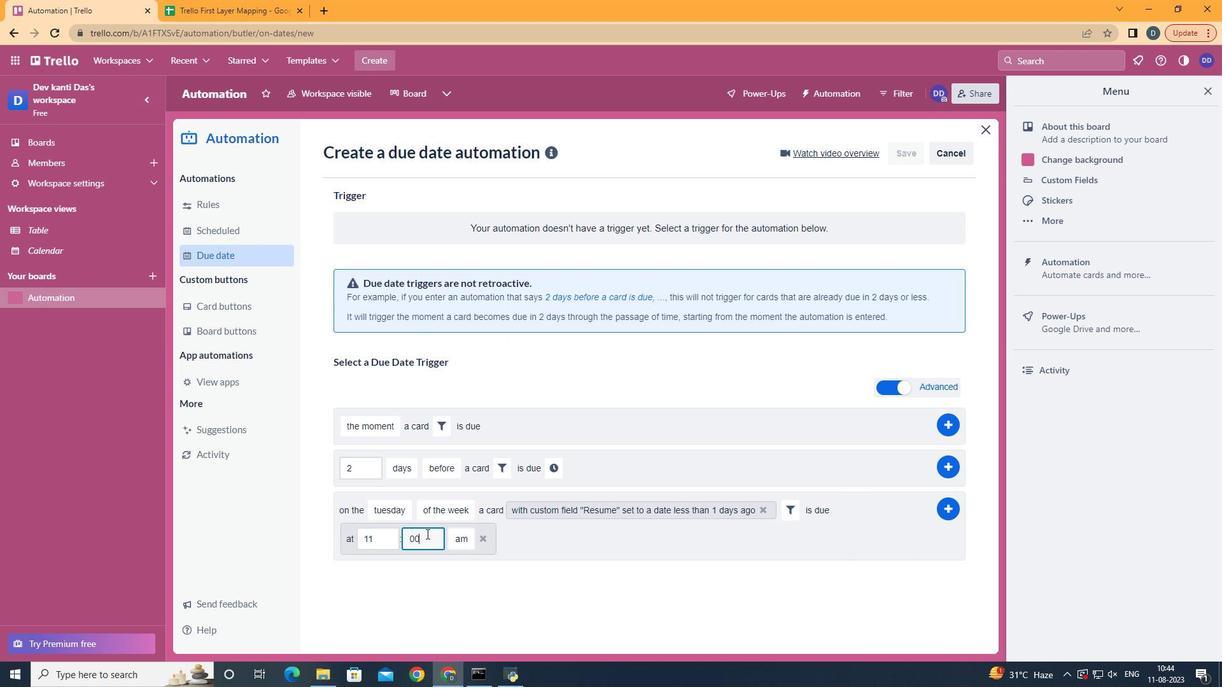 
Action: Mouse moved to (945, 503)
Screenshot: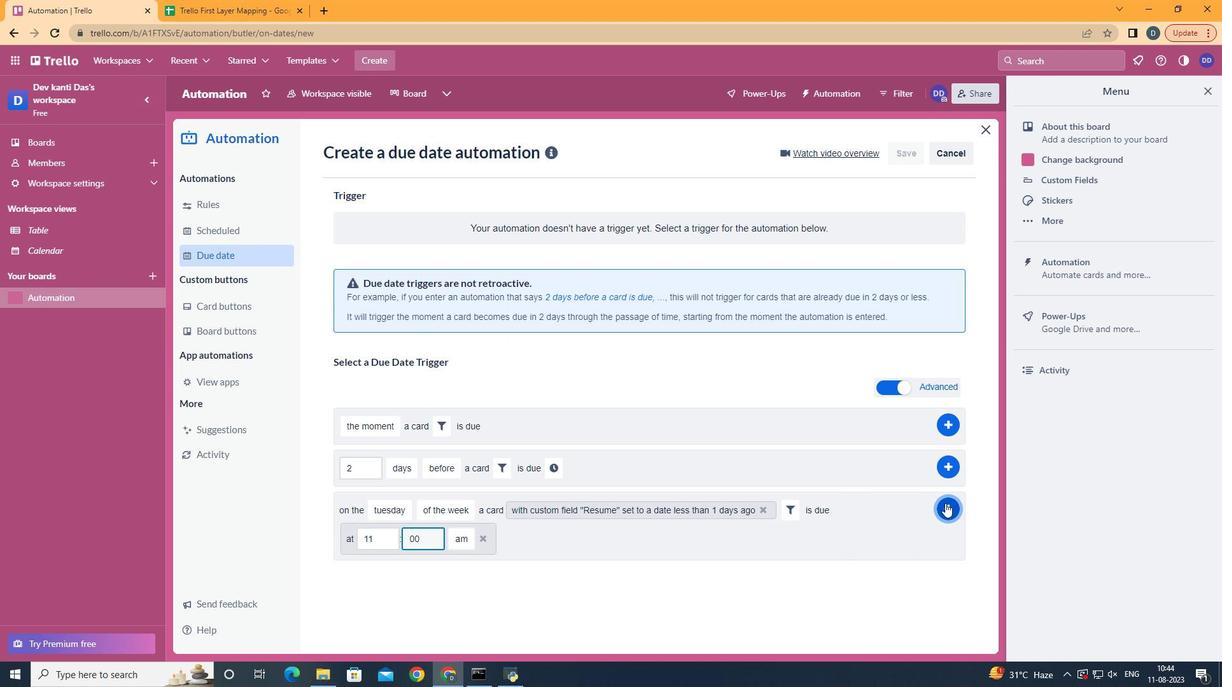 
Action: Mouse pressed left at (945, 503)
Screenshot: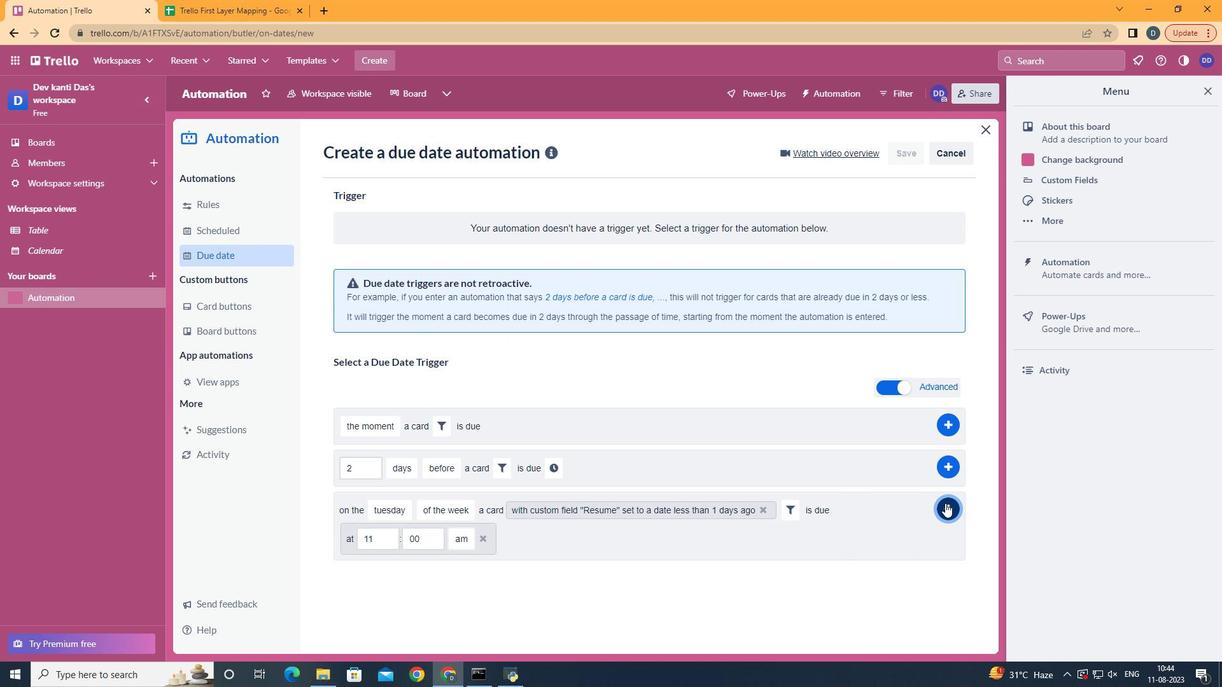
